 Task: Open Card Card0000000118 in Board Board0000000030 in Workspace WS0000000010 in Trello. Add Member Mailaustralia7@gmail.com to Card Card0000000118 in Board Board0000000030 in Workspace WS0000000010 in Trello. Add Blue Label titled Label0000000118 to Card Card0000000118 in Board Board0000000030 in Workspace WS0000000010 in Trello. Add Checklist CL0000000118 to Card Card0000000118 in Board Board0000000030 in Workspace WS0000000010 in Trello. Add Dates with Start Date as Sep 01 2023 and Due Date as Sep 30 2023 to Card Card0000000118 in Board Board0000000030 in Workspace WS0000000010 in Trello
Action: Mouse moved to (333, 416)
Screenshot: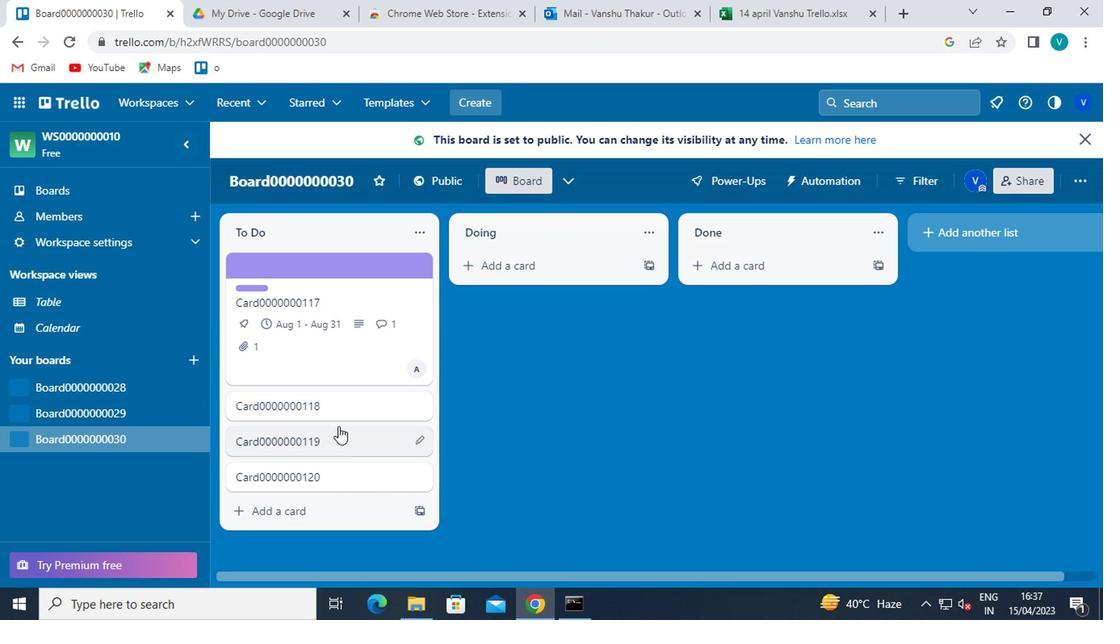 
Action: Mouse pressed left at (333, 416)
Screenshot: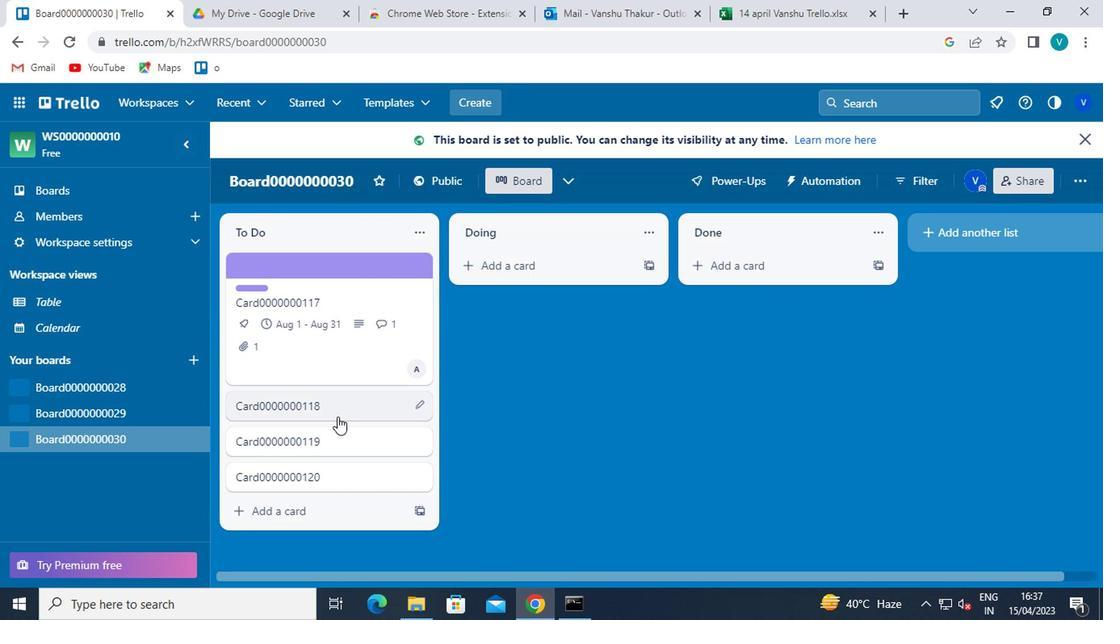 
Action: Mouse moved to (742, 240)
Screenshot: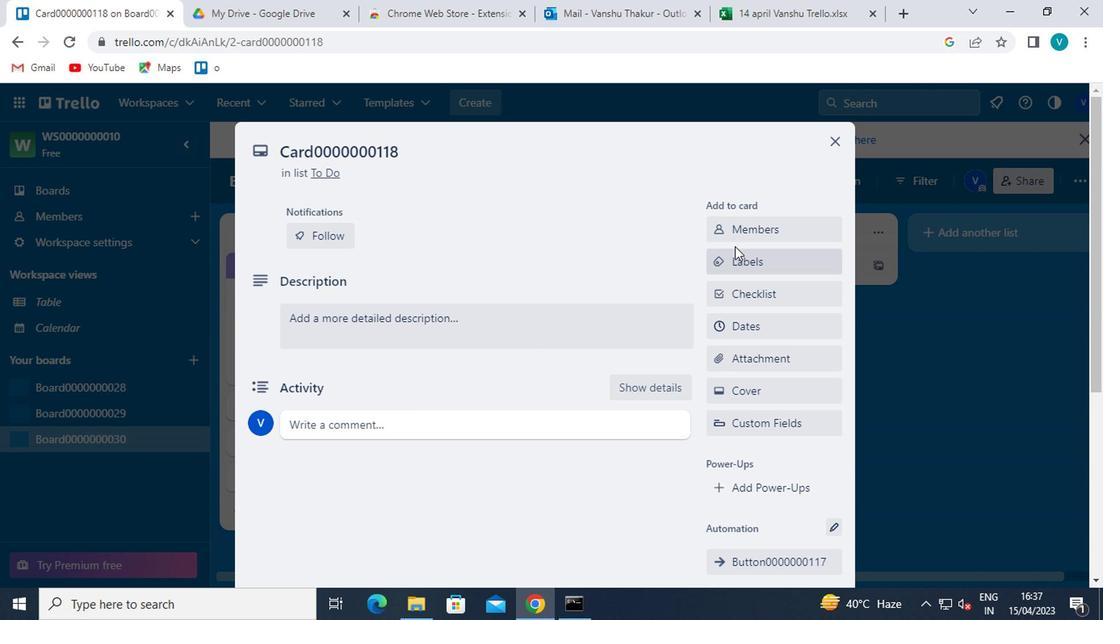 
Action: Mouse pressed left at (742, 240)
Screenshot: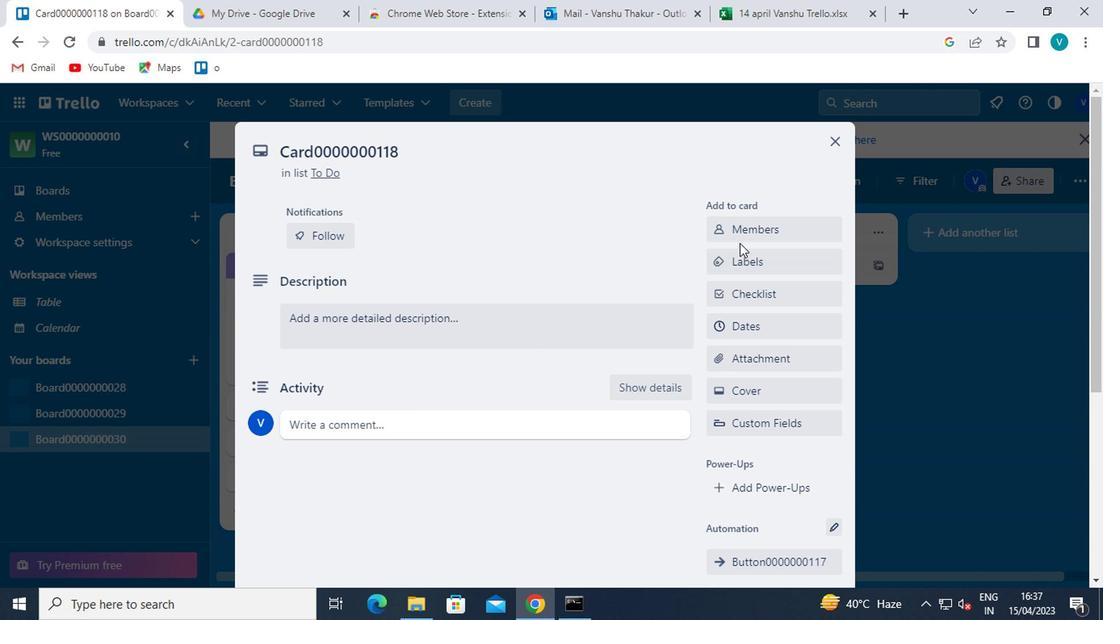 
Action: Mouse moved to (746, 308)
Screenshot: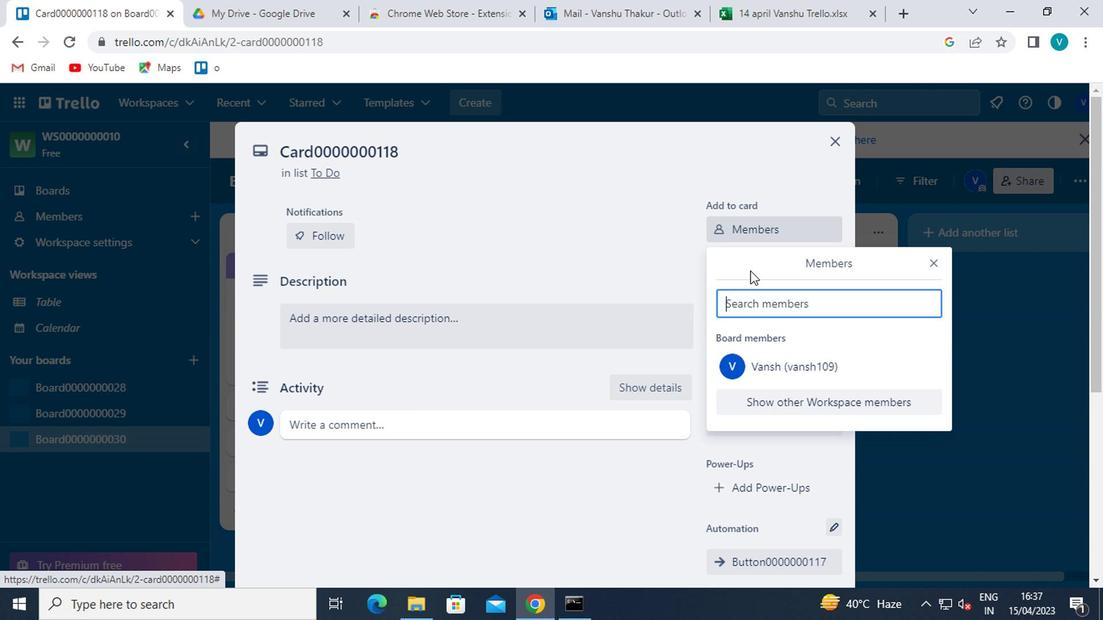 
Action: Mouse pressed left at (746, 308)
Screenshot: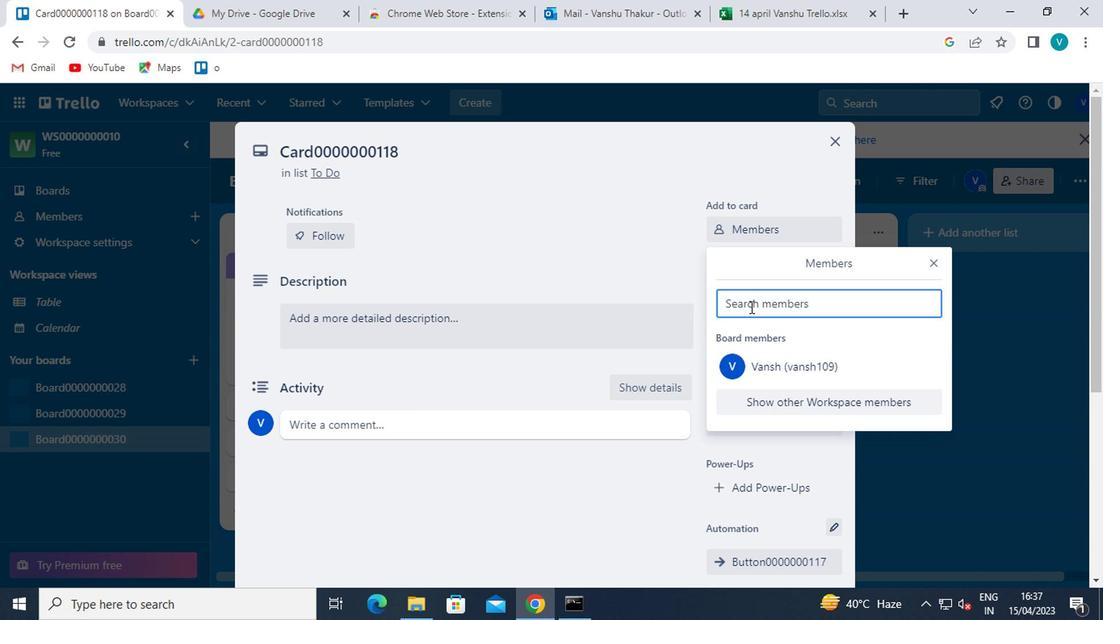 
Action: Key pressed <Key.shift>MAILAUSTRALIA7<Key.shift>@GMAIL.COM
Screenshot: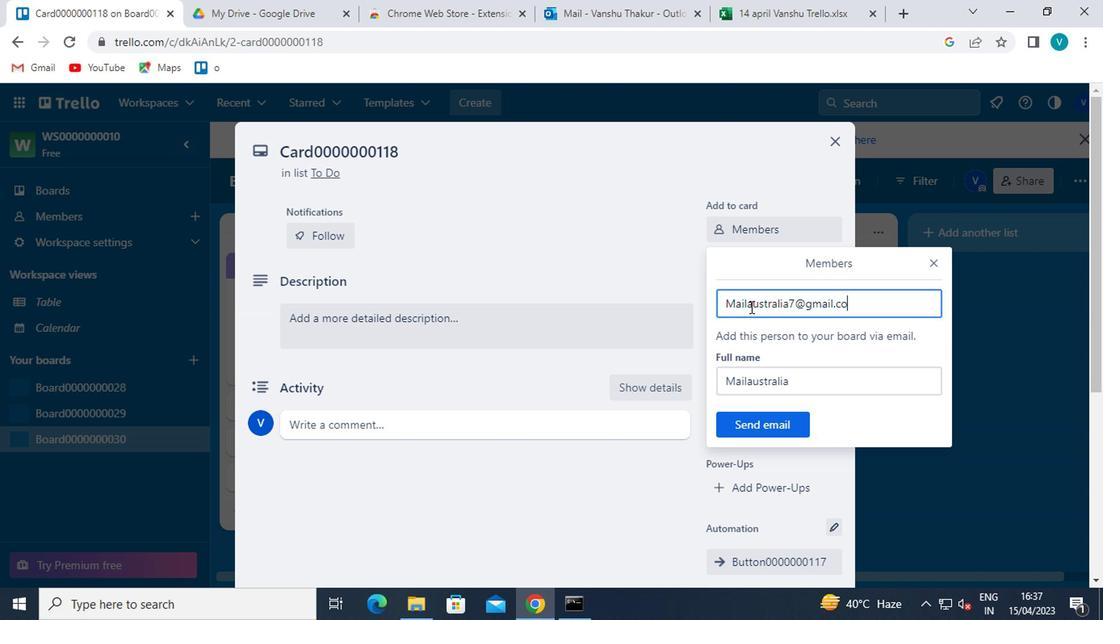
Action: Mouse moved to (742, 422)
Screenshot: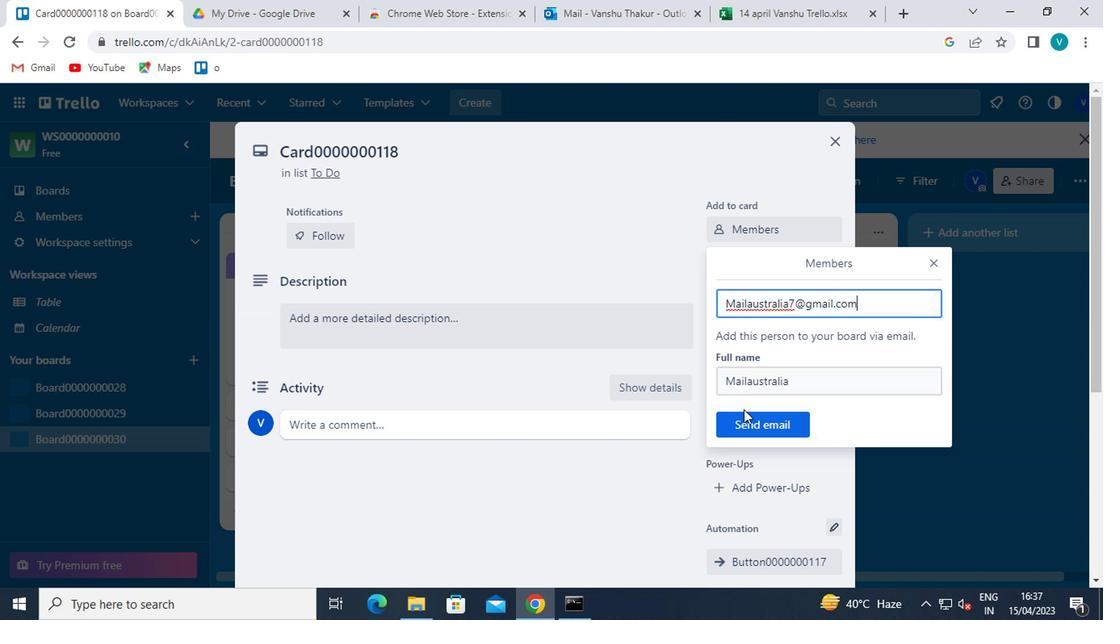 
Action: Mouse pressed left at (742, 422)
Screenshot: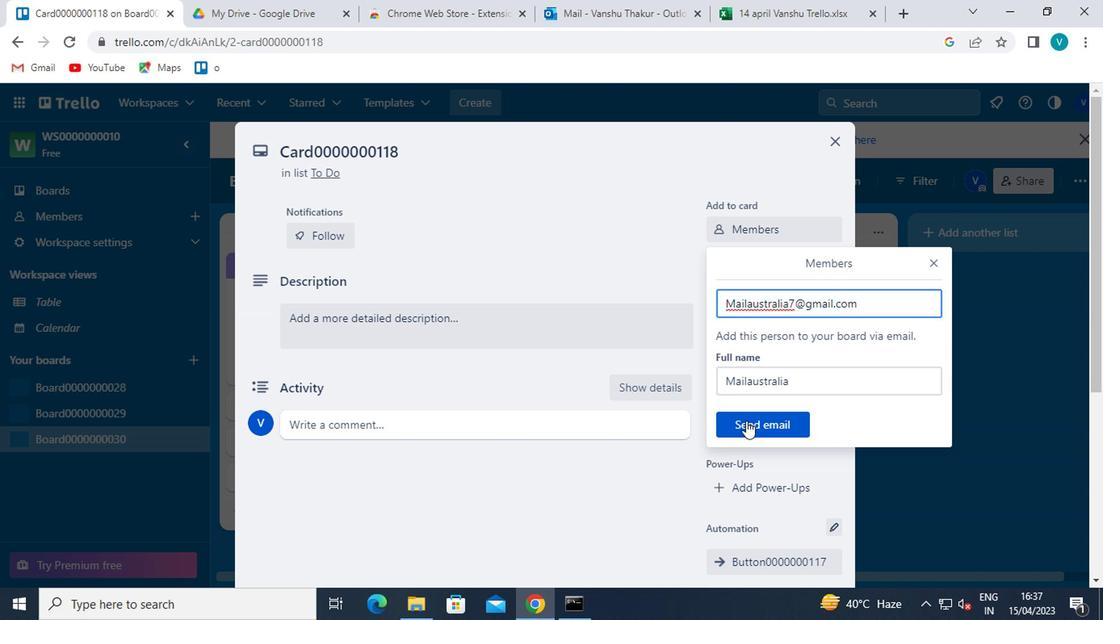 
Action: Mouse moved to (759, 266)
Screenshot: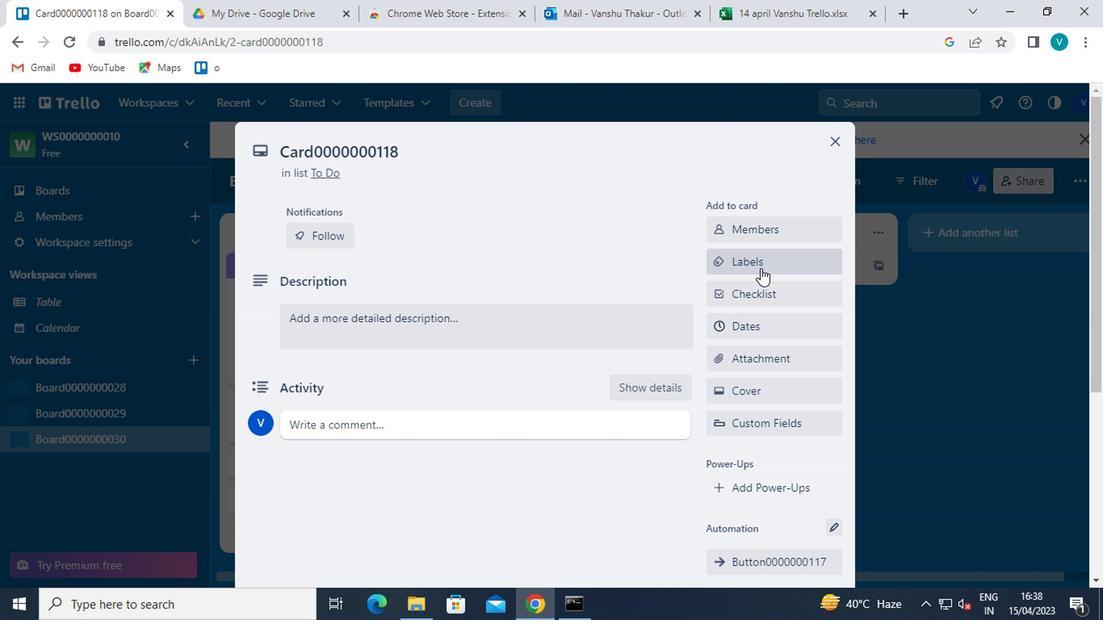 
Action: Mouse pressed left at (759, 266)
Screenshot: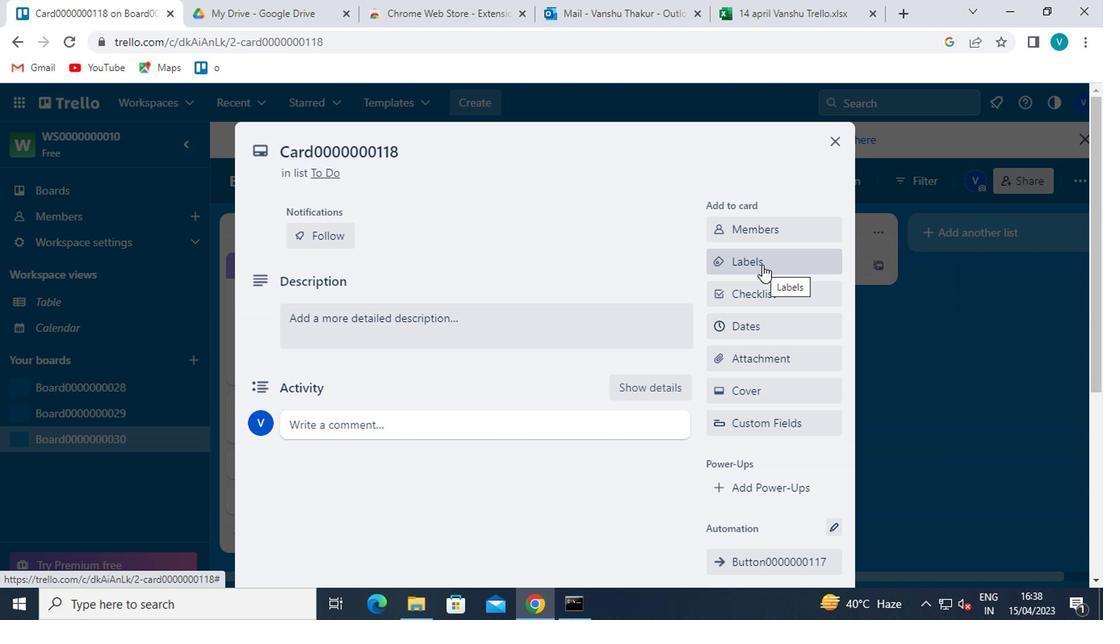 
Action: Mouse moved to (788, 447)
Screenshot: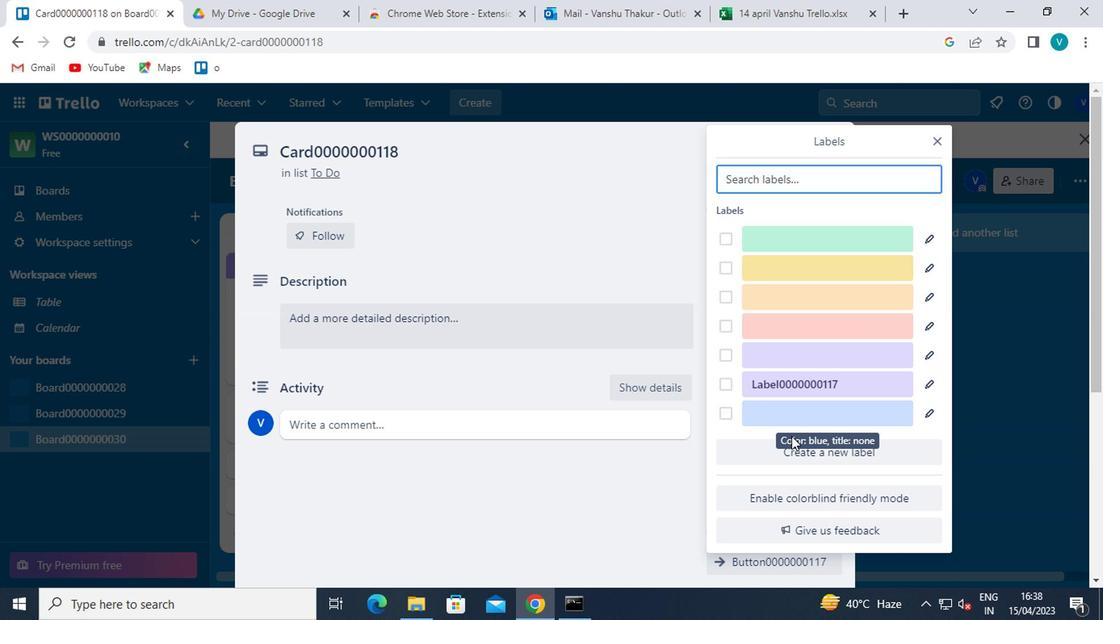 
Action: Mouse pressed left at (788, 447)
Screenshot: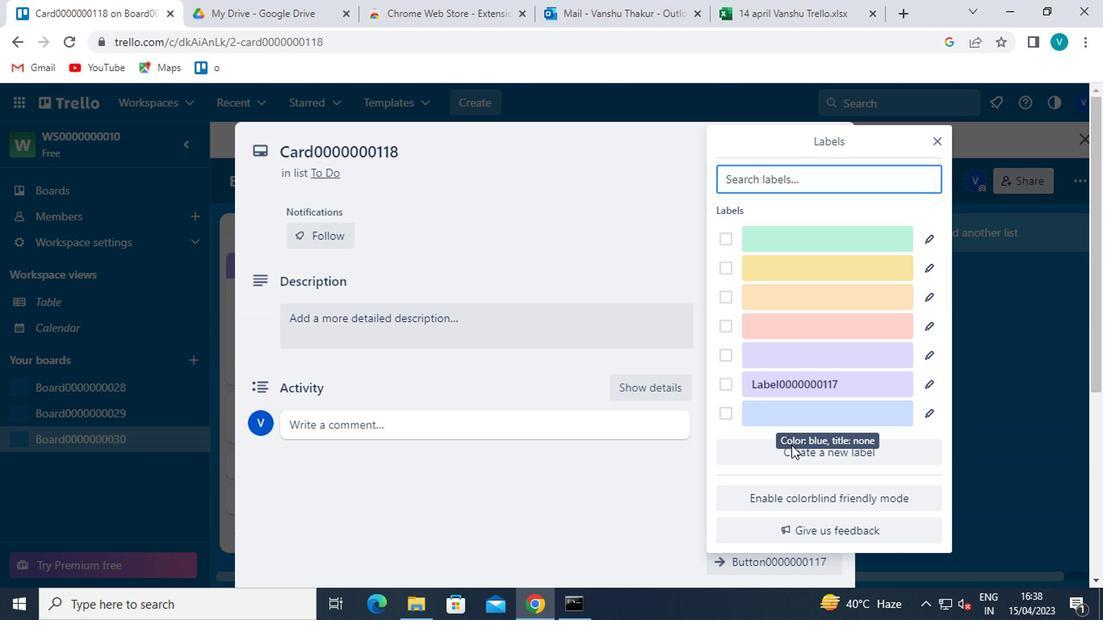 
Action: Mouse moved to (788, 451)
Screenshot: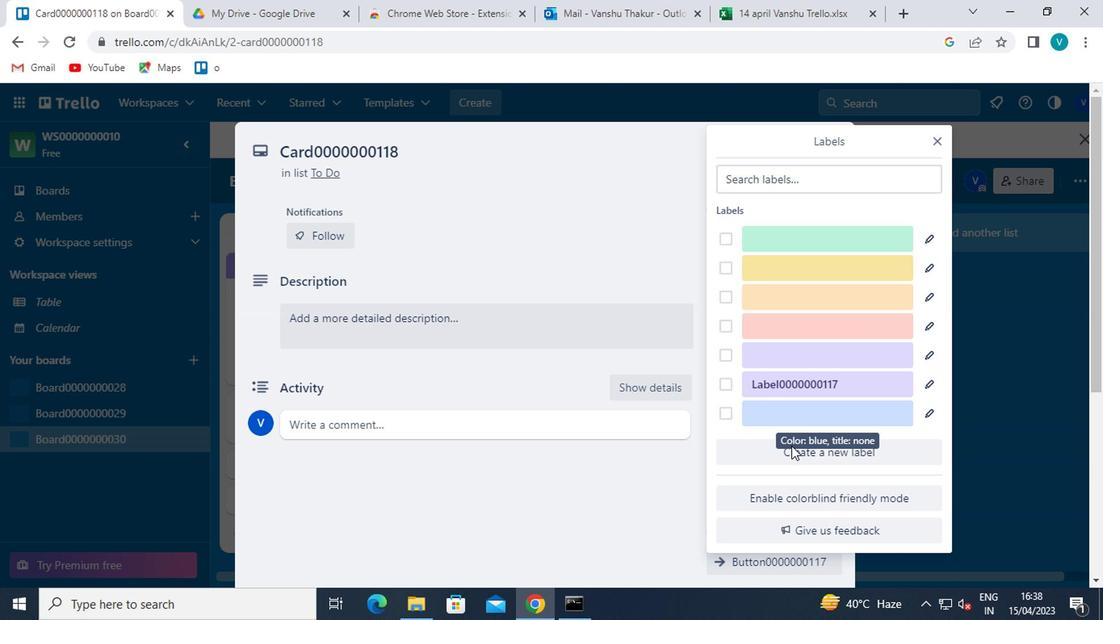 
Action: Mouse pressed left at (788, 451)
Screenshot: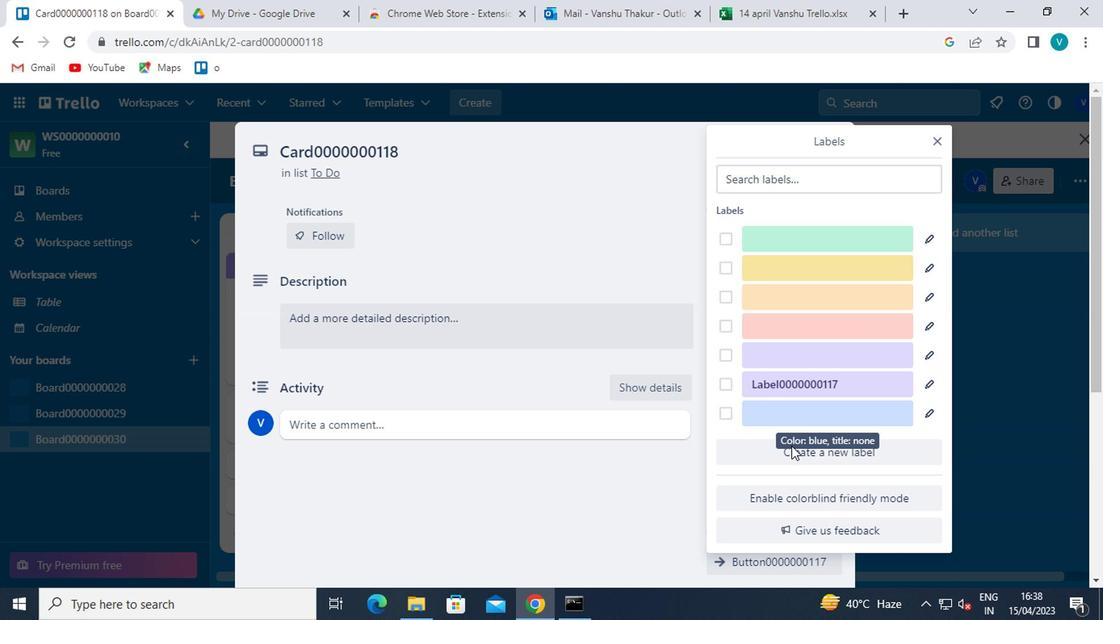 
Action: Mouse moved to (732, 471)
Screenshot: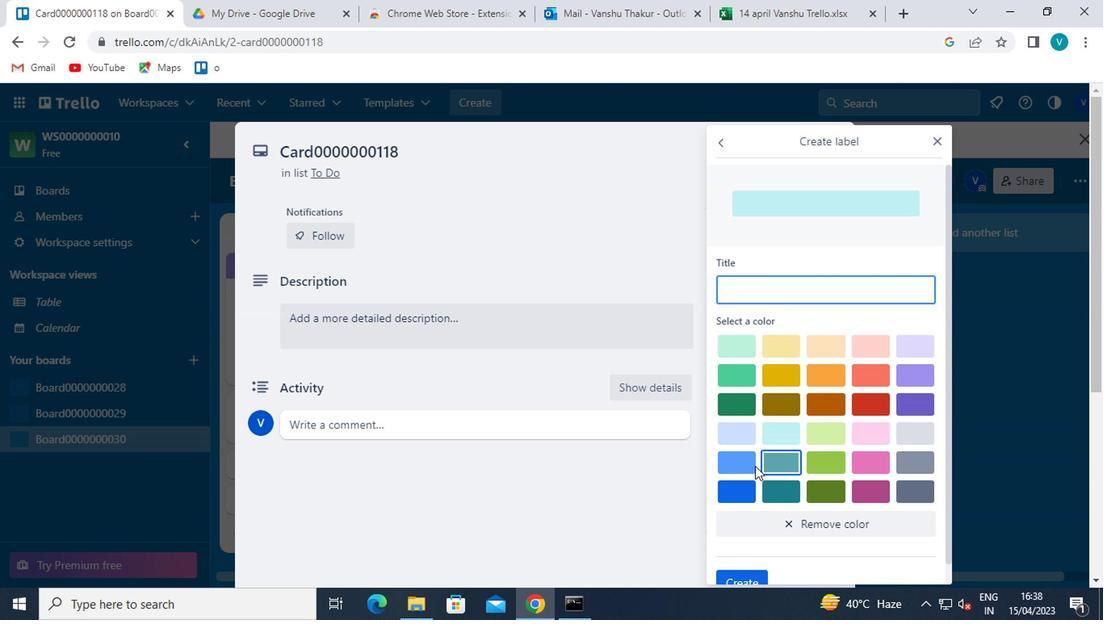
Action: Mouse pressed left at (732, 471)
Screenshot: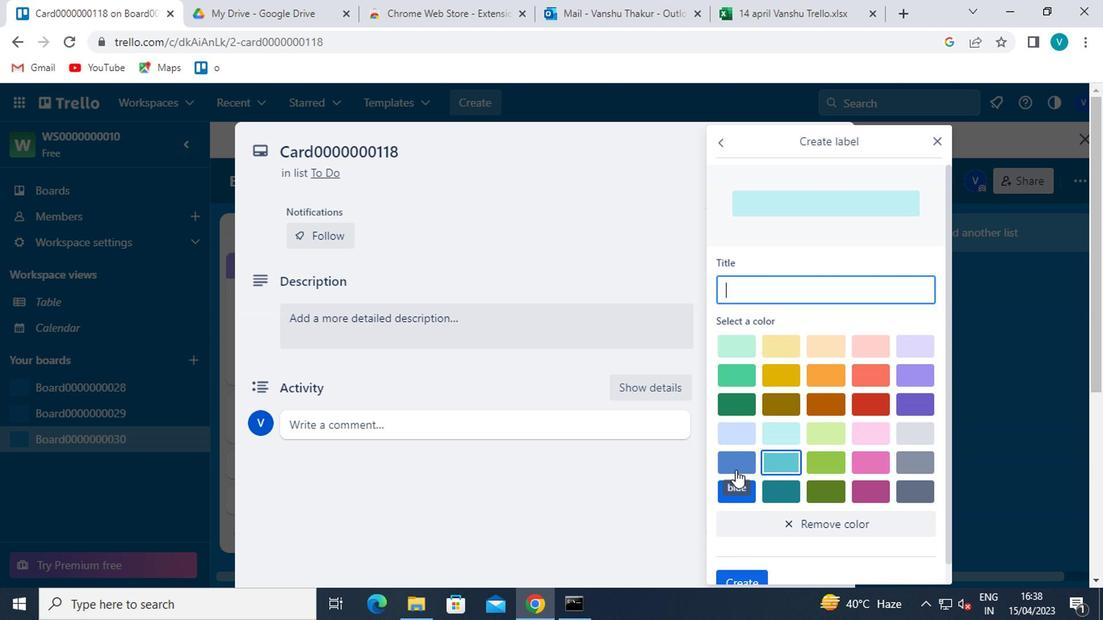 
Action: Mouse moved to (766, 288)
Screenshot: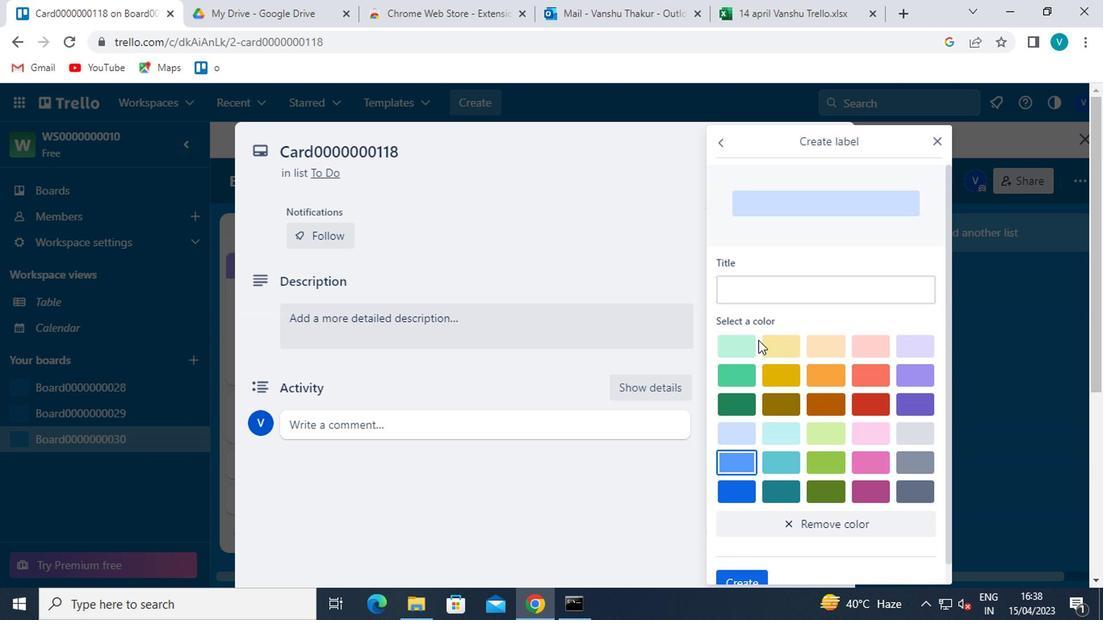
Action: Mouse pressed left at (766, 288)
Screenshot: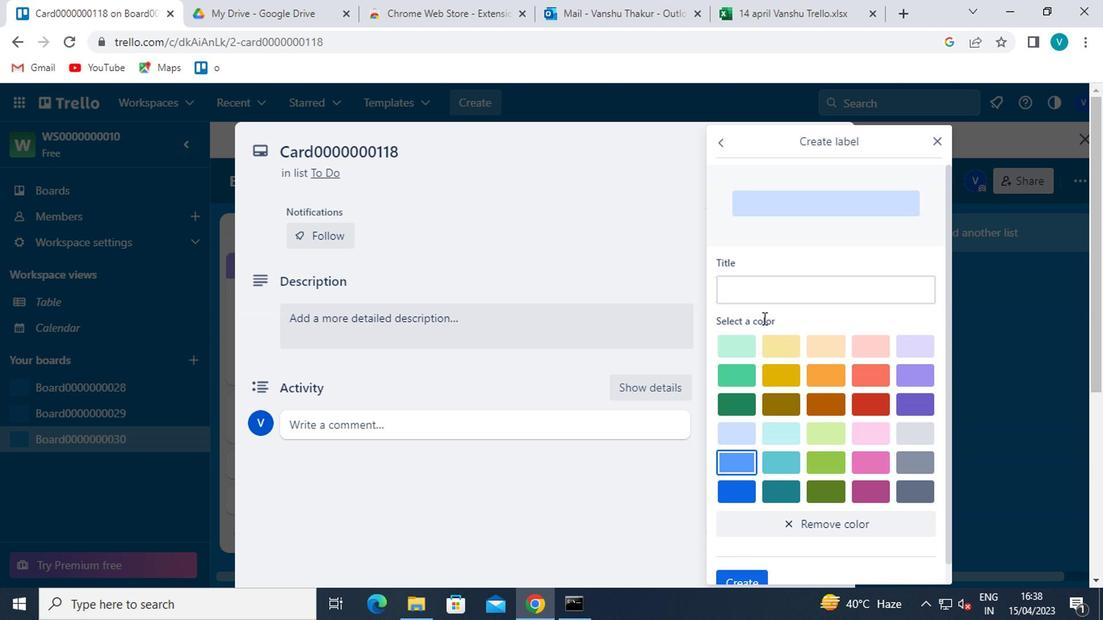 
Action: Key pressed <Key.shift>LABEL0000000118
Screenshot: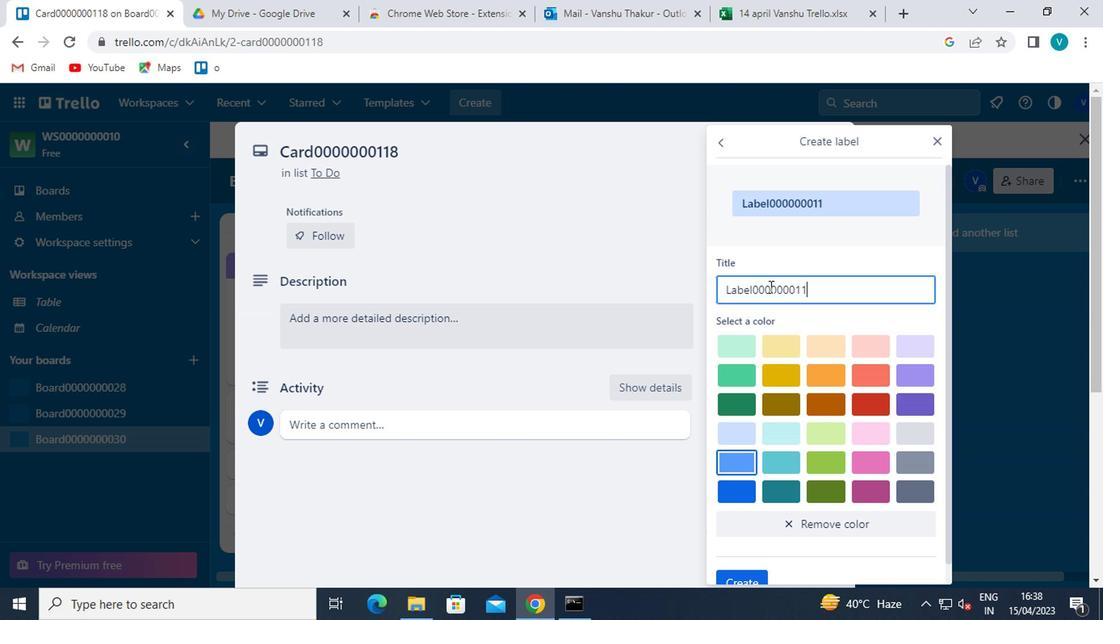 
Action: Mouse moved to (768, 428)
Screenshot: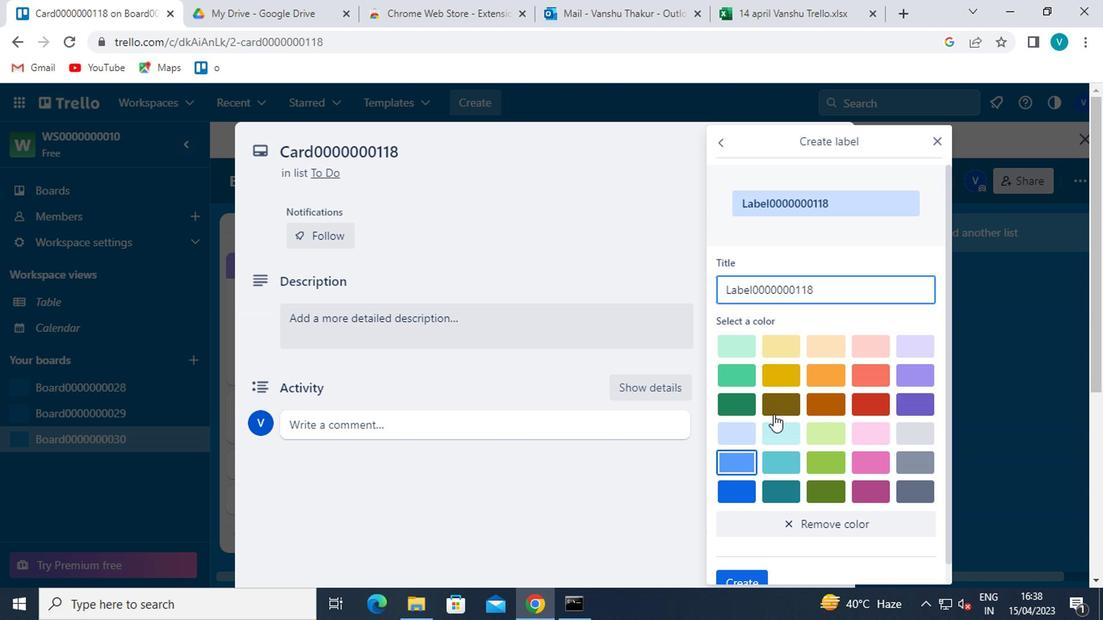 
Action: Mouse scrolled (768, 427) with delta (0, 0)
Screenshot: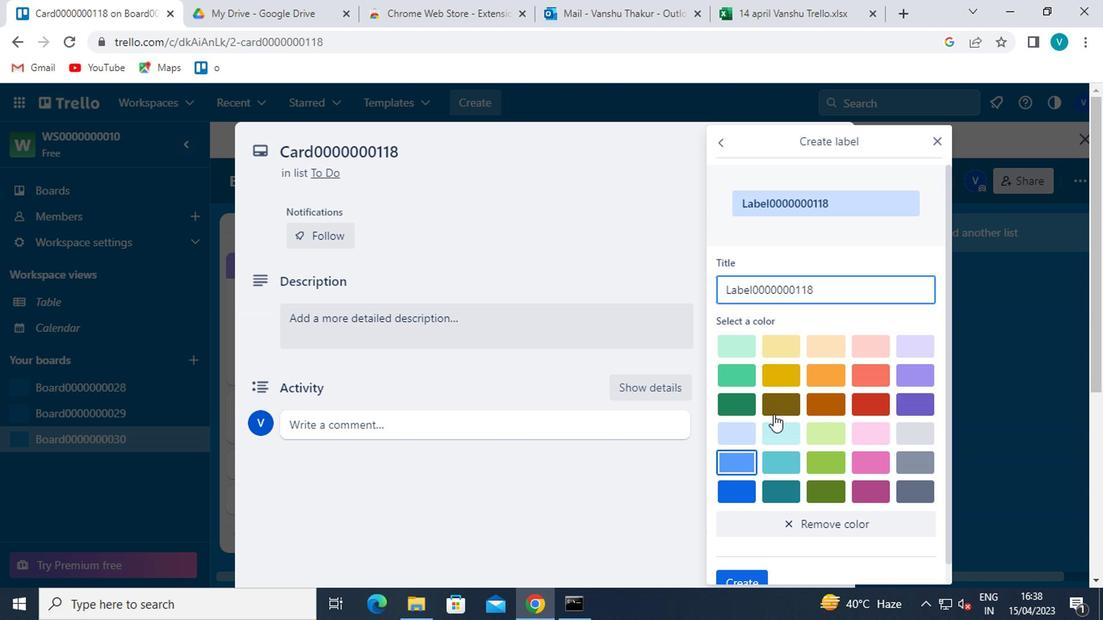 
Action: Mouse scrolled (768, 427) with delta (0, 0)
Screenshot: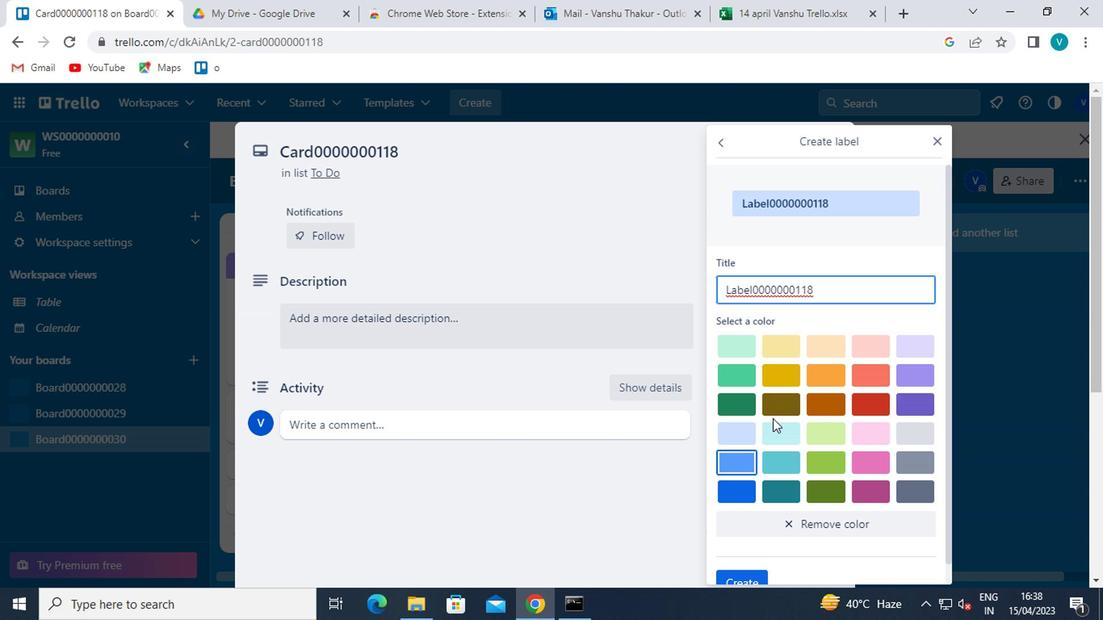 
Action: Mouse moved to (736, 568)
Screenshot: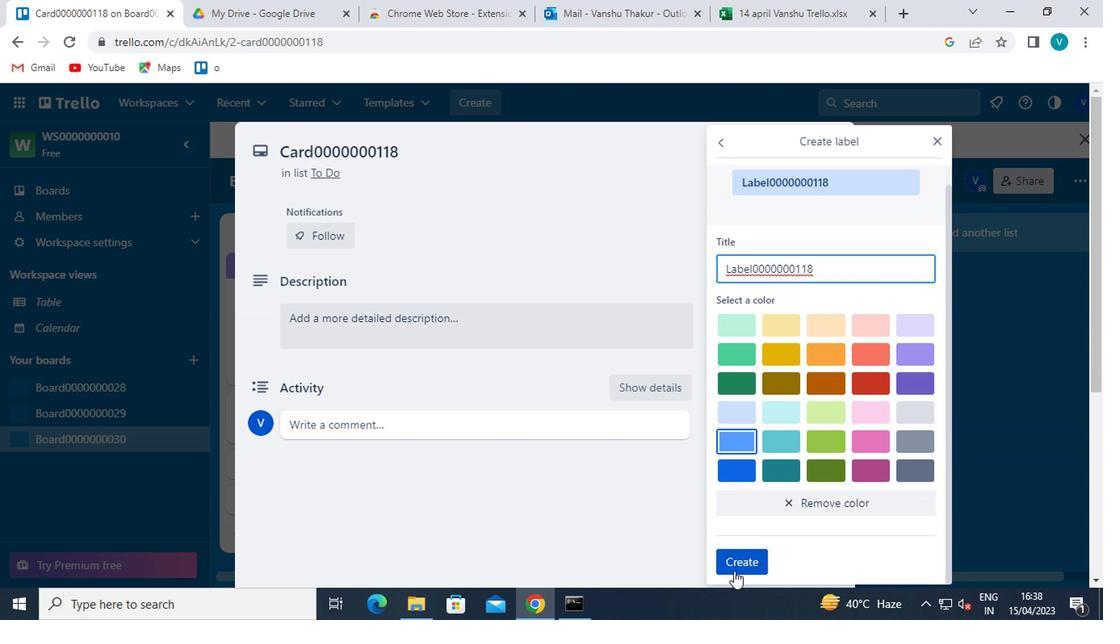 
Action: Mouse pressed left at (736, 568)
Screenshot: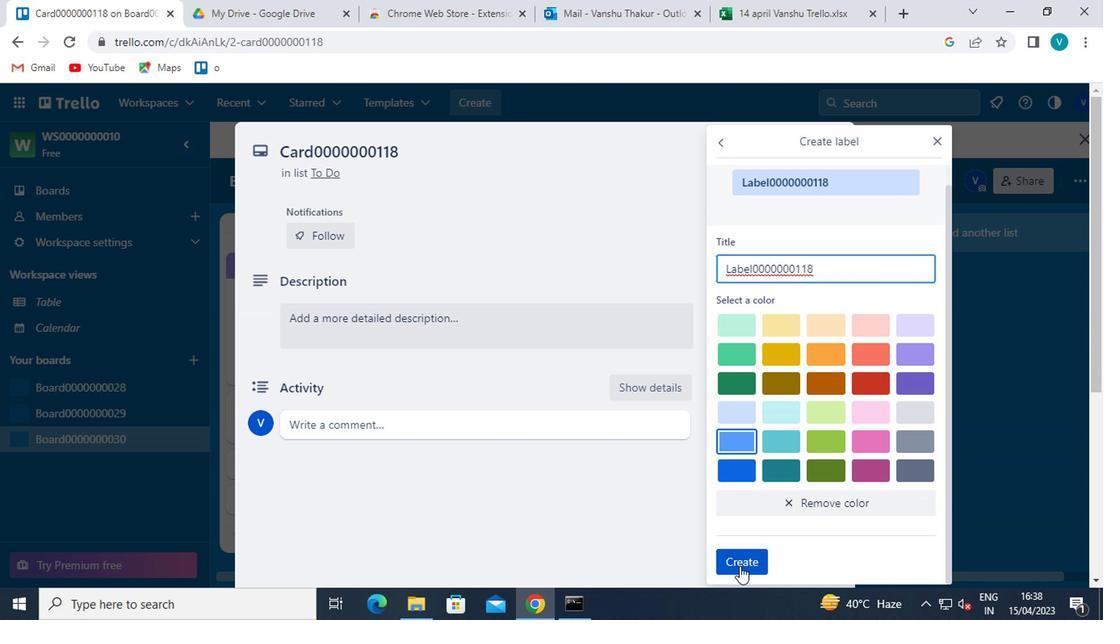 
Action: Mouse moved to (937, 152)
Screenshot: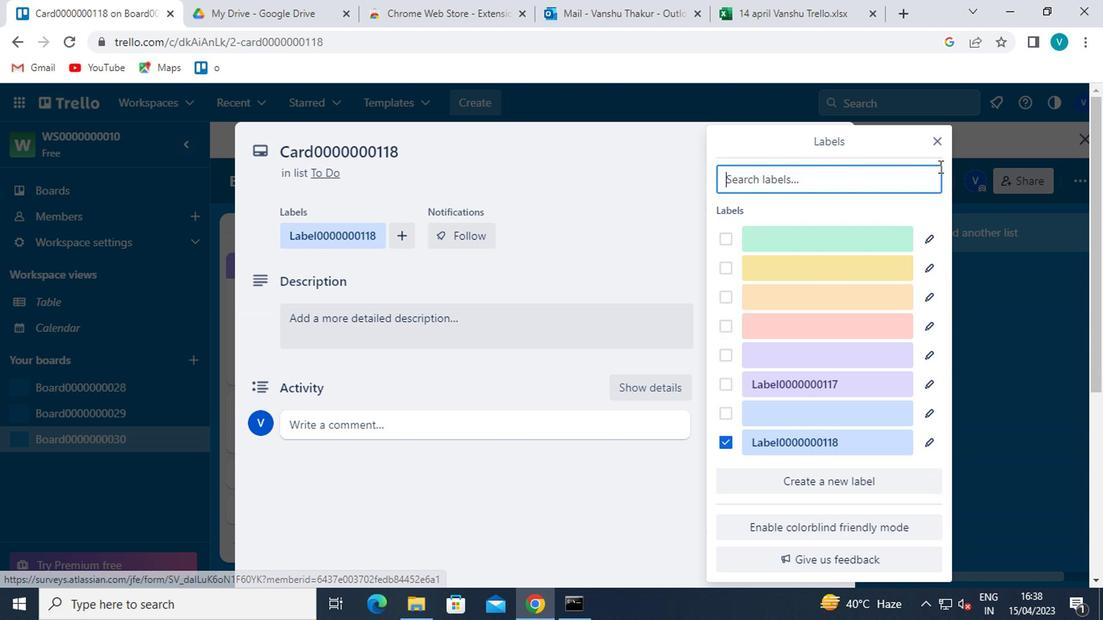 
Action: Mouse pressed left at (937, 152)
Screenshot: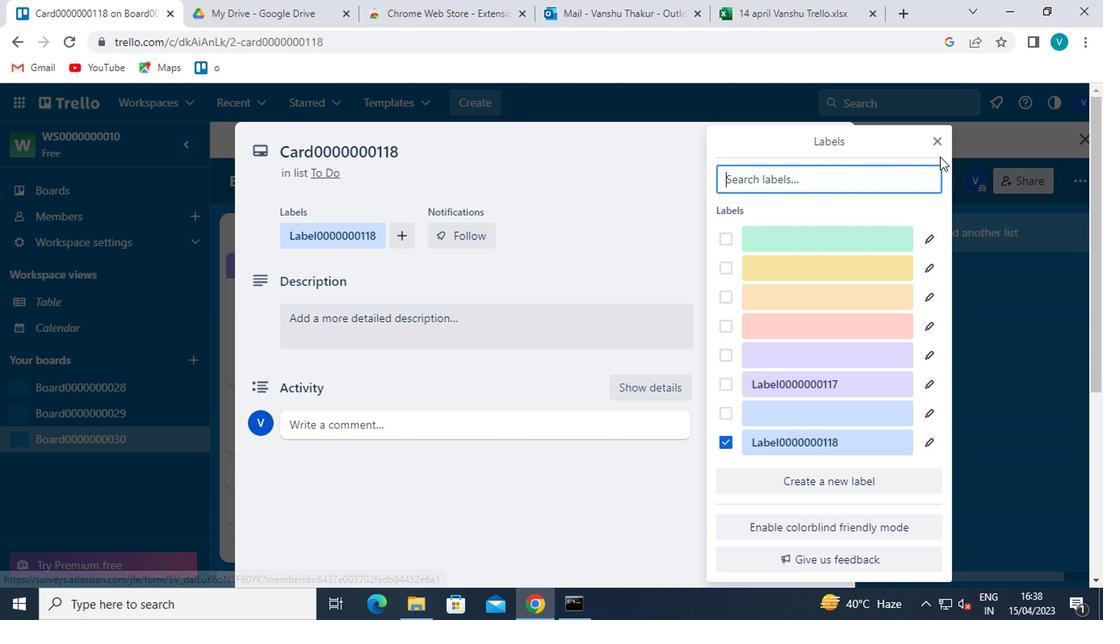 
Action: Mouse moved to (937, 146)
Screenshot: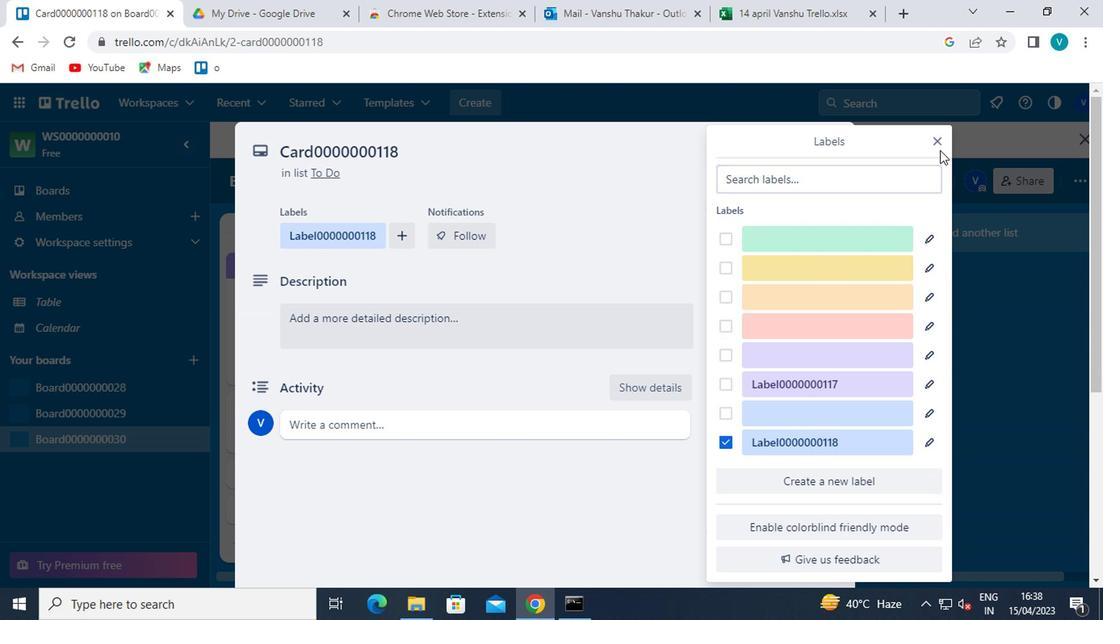 
Action: Mouse pressed left at (937, 146)
Screenshot: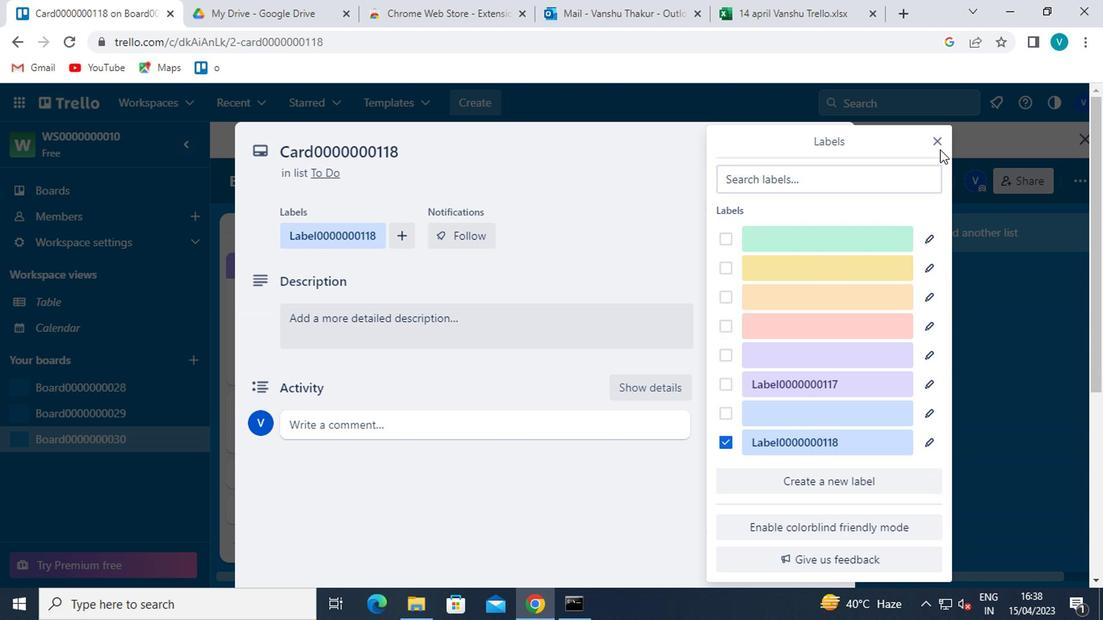 
Action: Mouse moved to (812, 302)
Screenshot: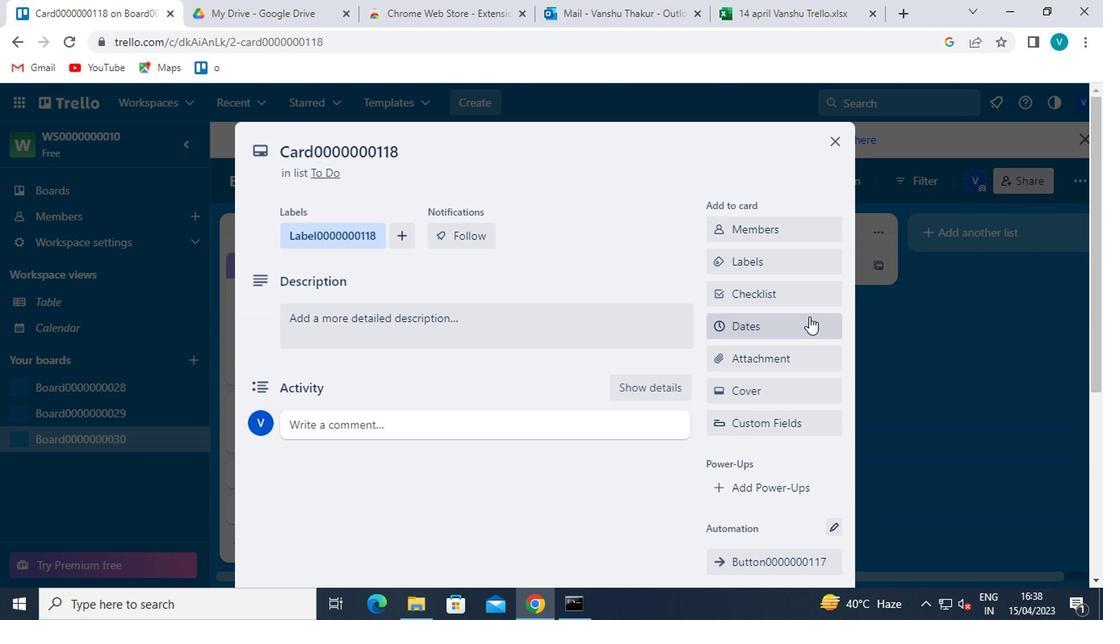 
Action: Mouse pressed left at (812, 302)
Screenshot: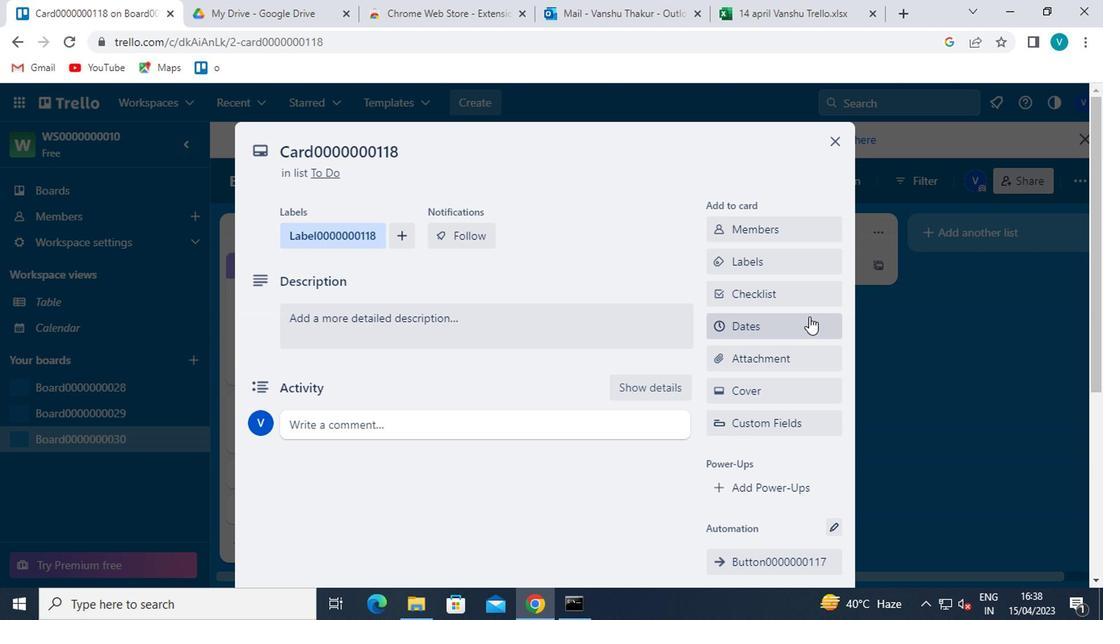 
Action: Mouse moved to (817, 302)
Screenshot: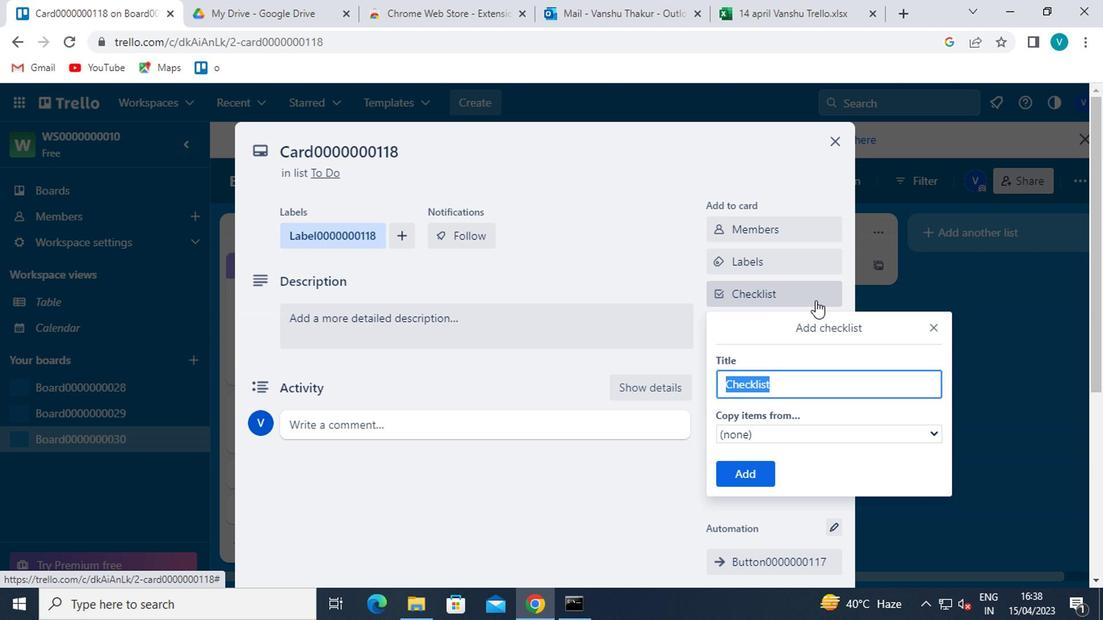 
Action: Key pressed <Key.shift>CL0000000118
Screenshot: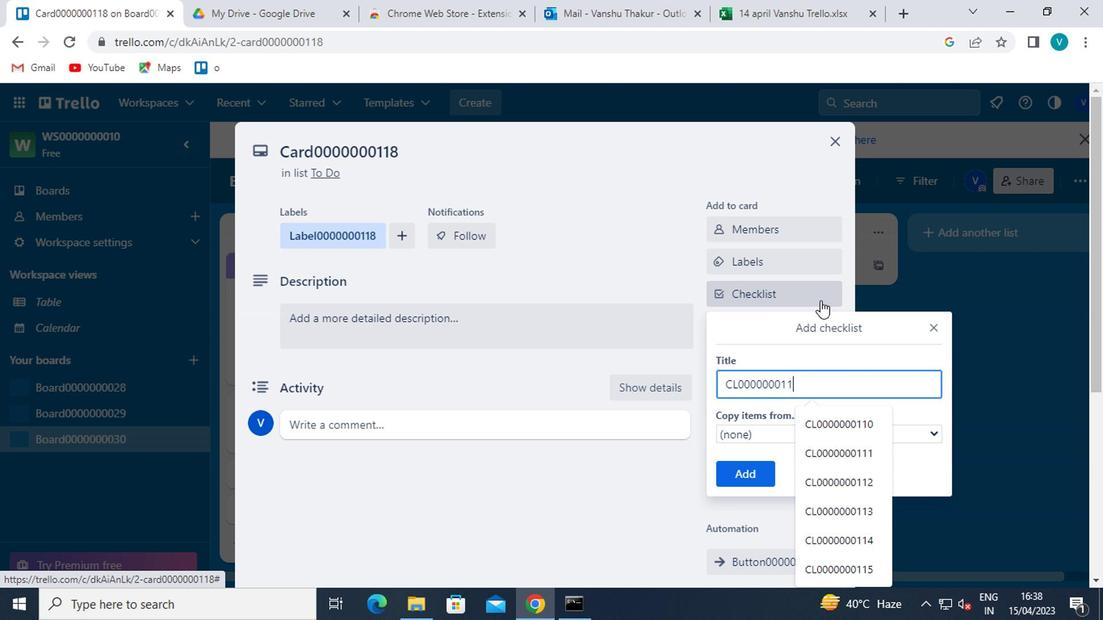 
Action: Mouse moved to (745, 464)
Screenshot: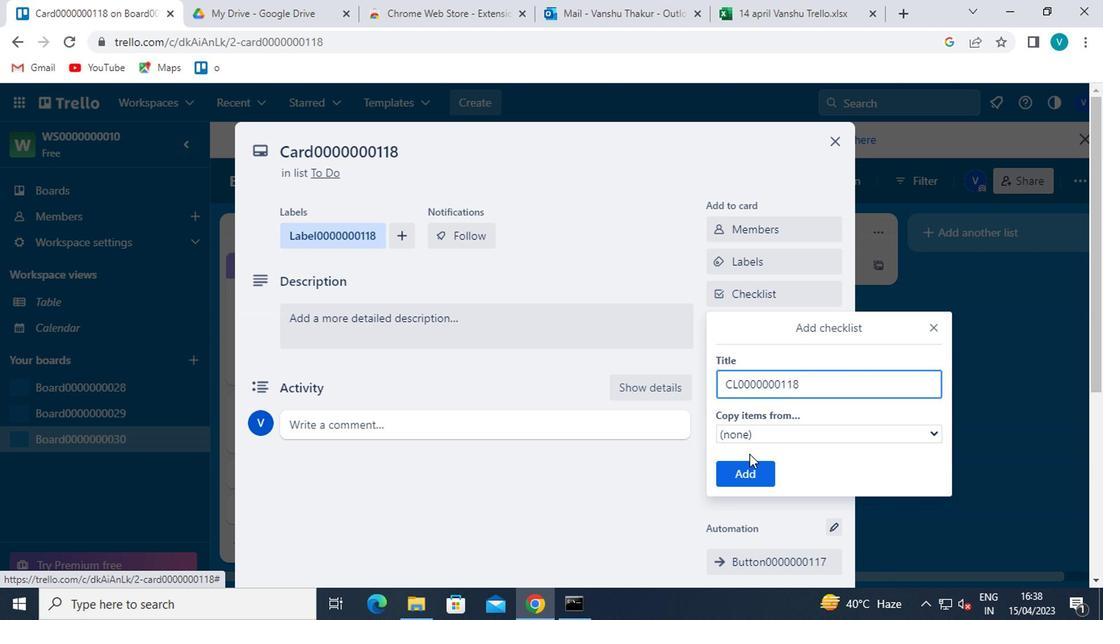 
Action: Mouse pressed left at (745, 464)
Screenshot: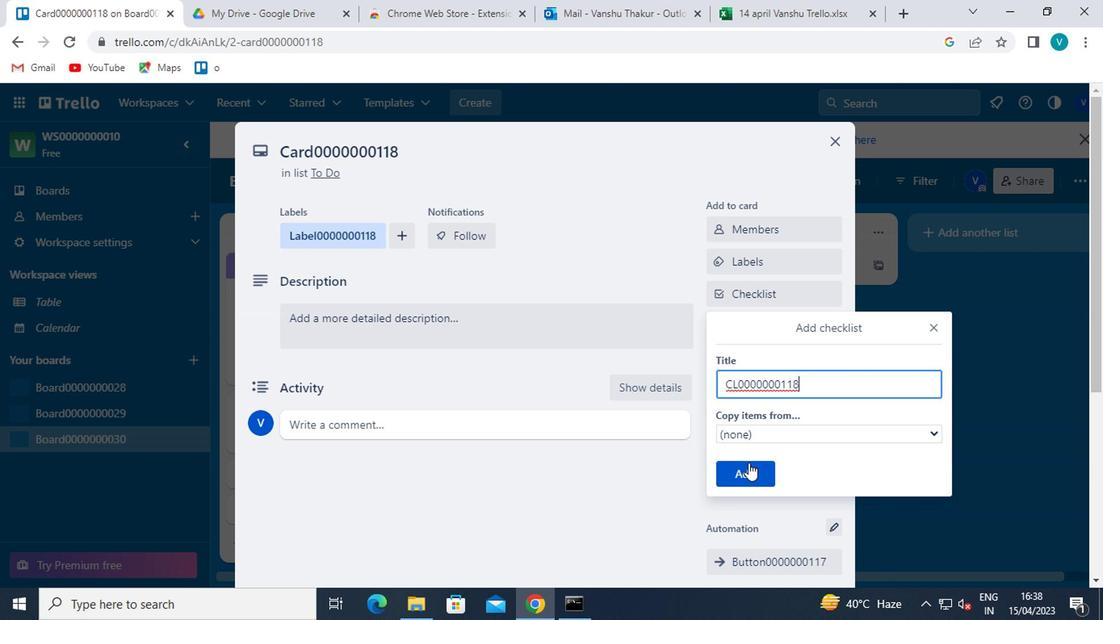 
Action: Mouse moved to (764, 318)
Screenshot: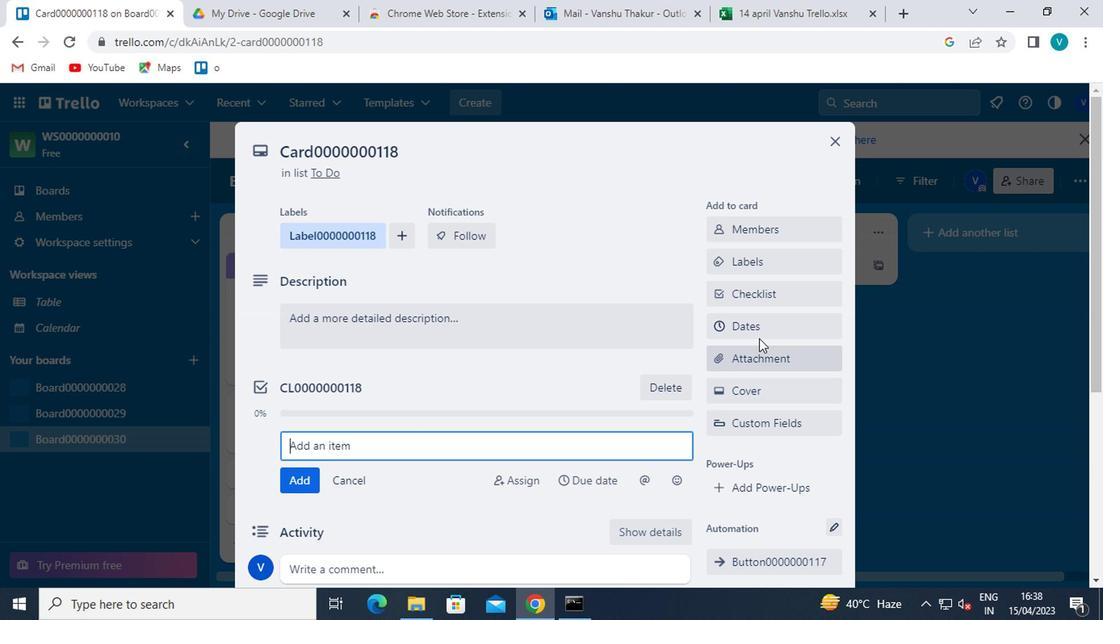 
Action: Mouse pressed left at (764, 318)
Screenshot: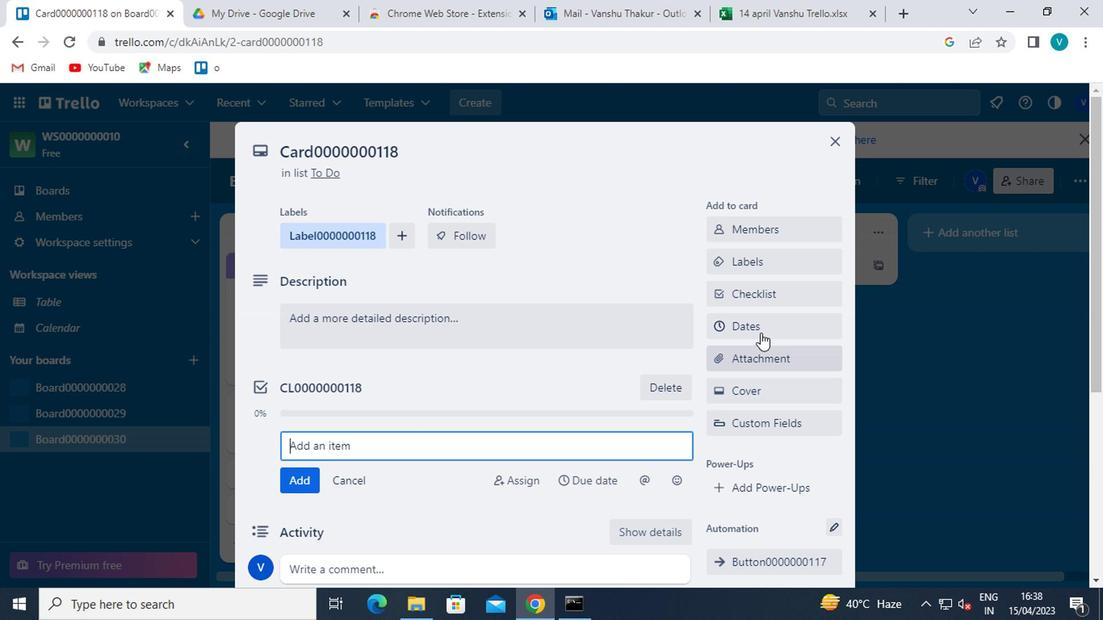 
Action: Mouse moved to (716, 437)
Screenshot: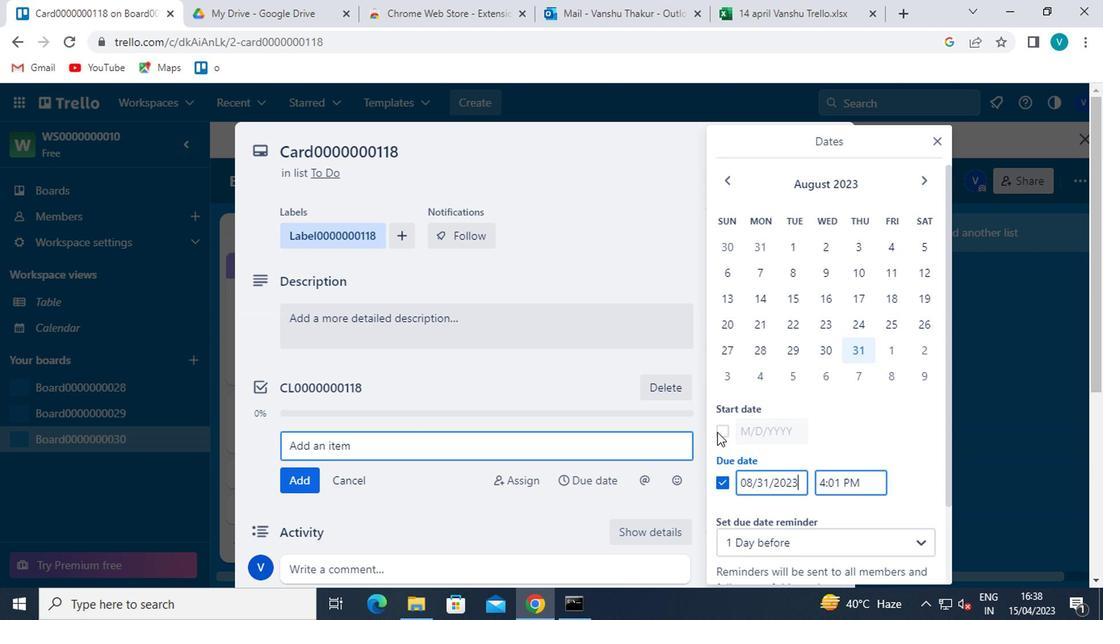 
Action: Mouse pressed left at (716, 437)
Screenshot: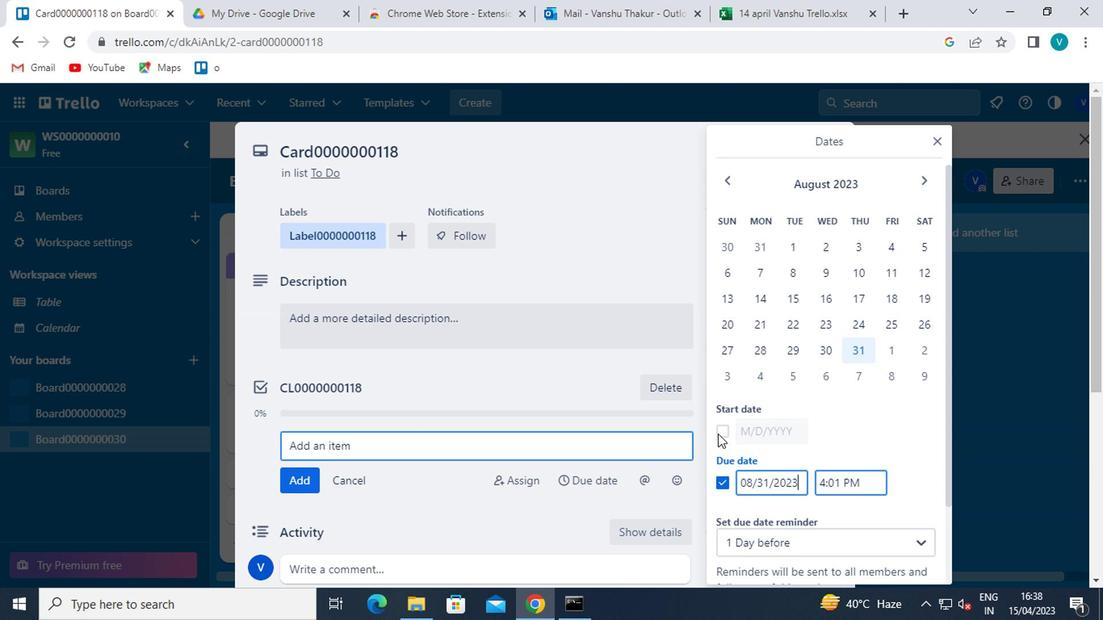 
Action: Mouse moved to (923, 173)
Screenshot: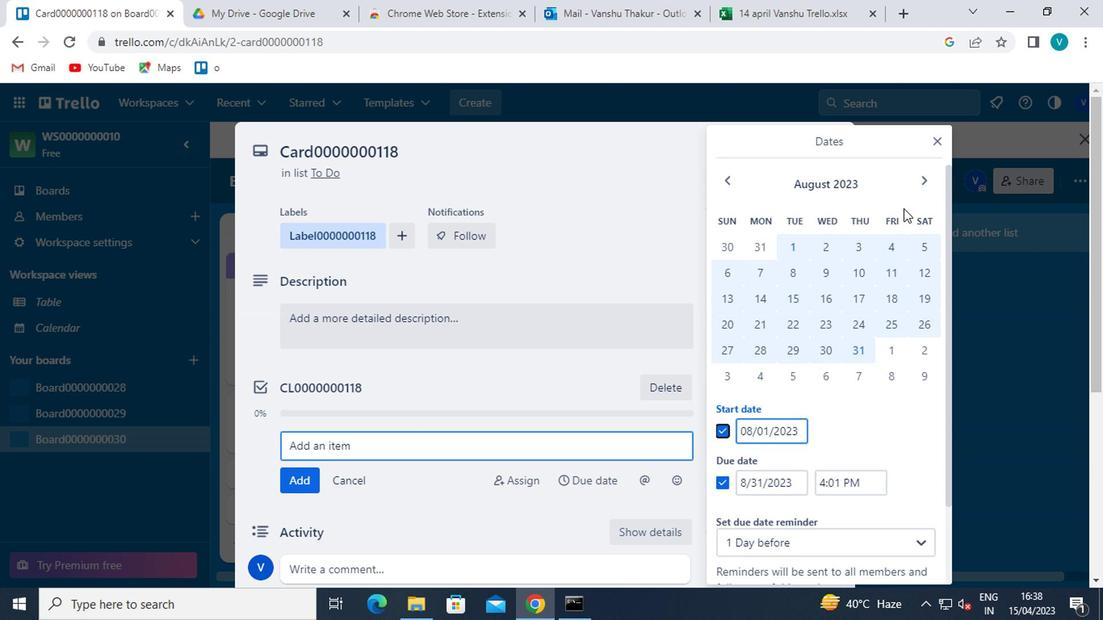 
Action: Mouse pressed left at (923, 173)
Screenshot: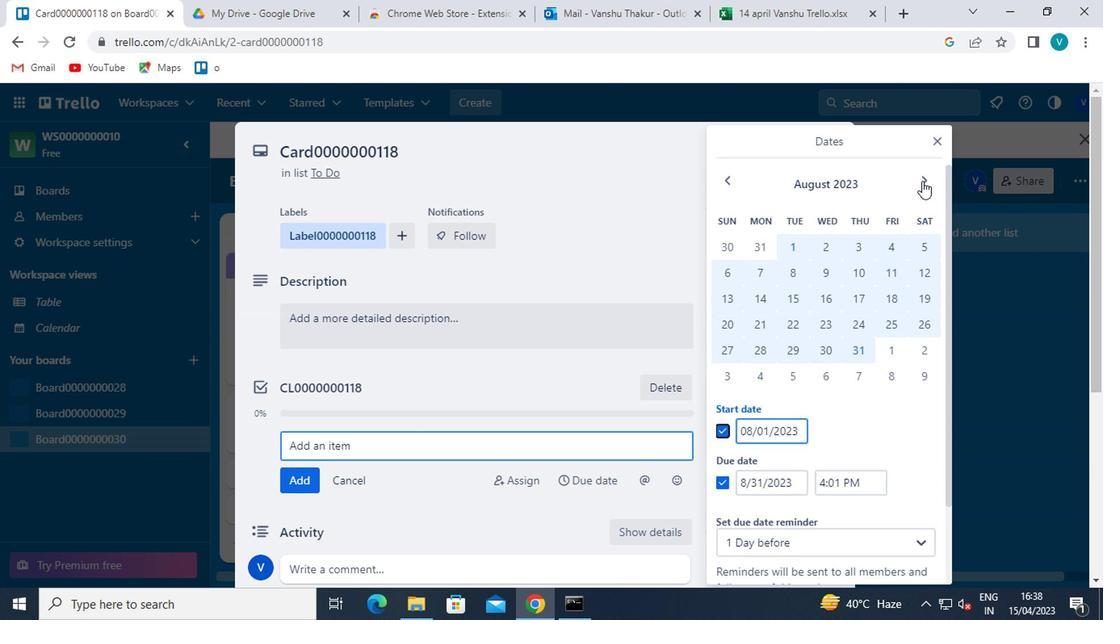 
Action: Mouse moved to (877, 245)
Screenshot: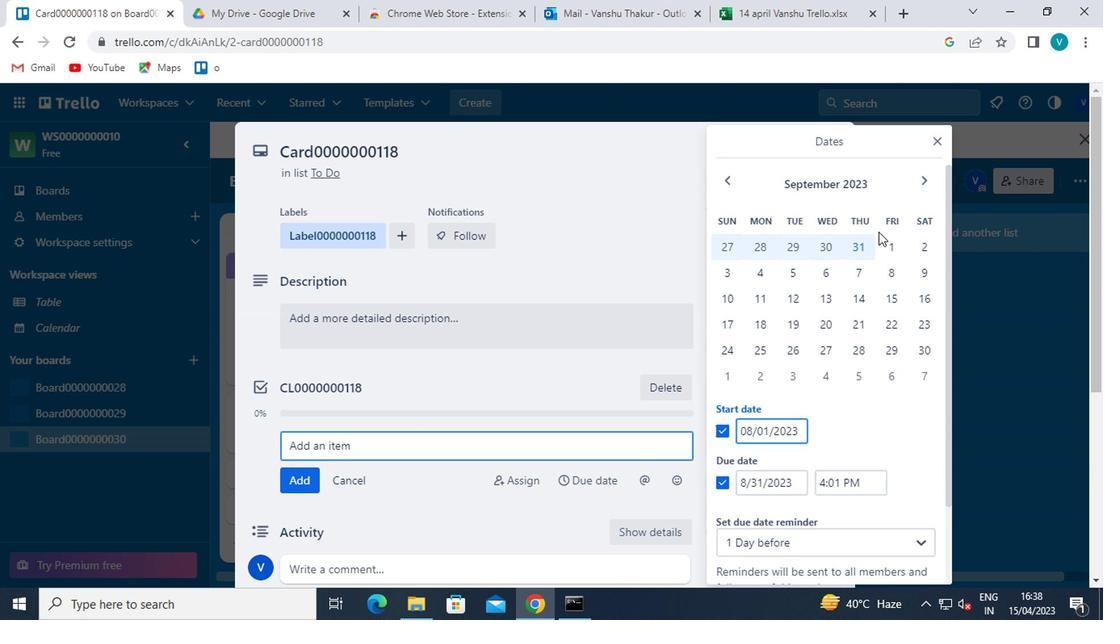 
Action: Mouse pressed left at (877, 245)
Screenshot: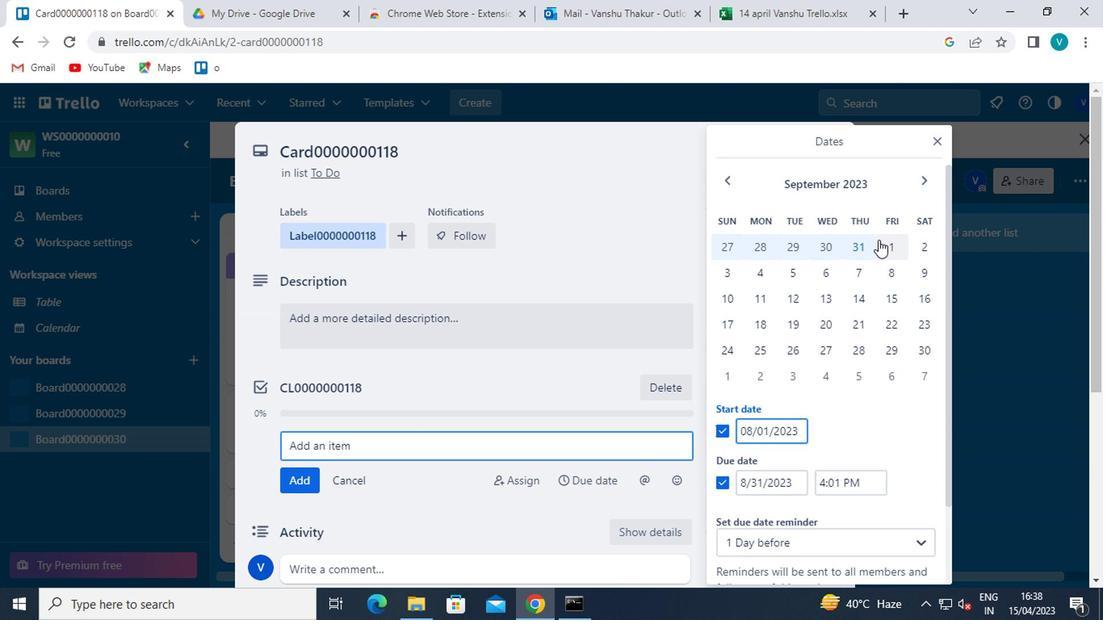 
Action: Mouse moved to (911, 348)
Screenshot: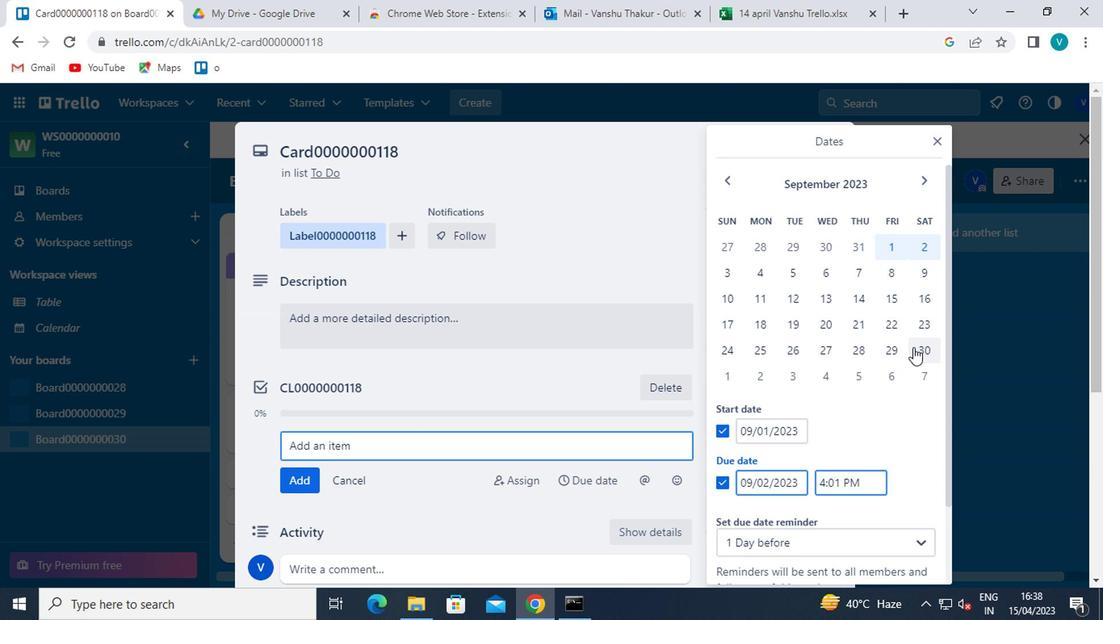
Action: Mouse pressed left at (911, 348)
Screenshot: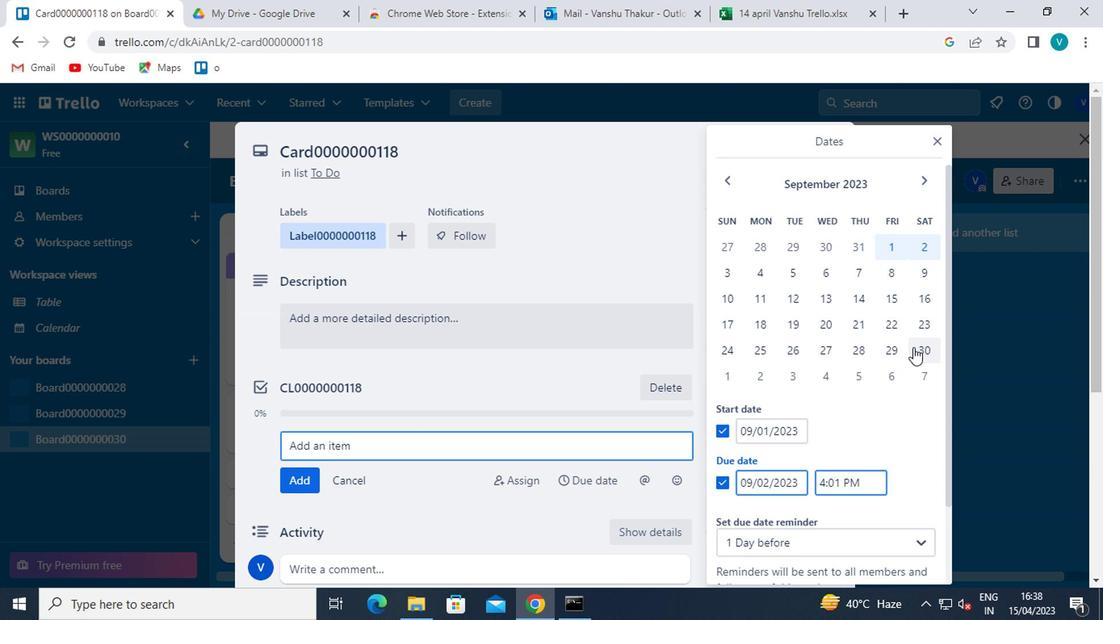 
Action: Mouse moved to (830, 427)
Screenshot: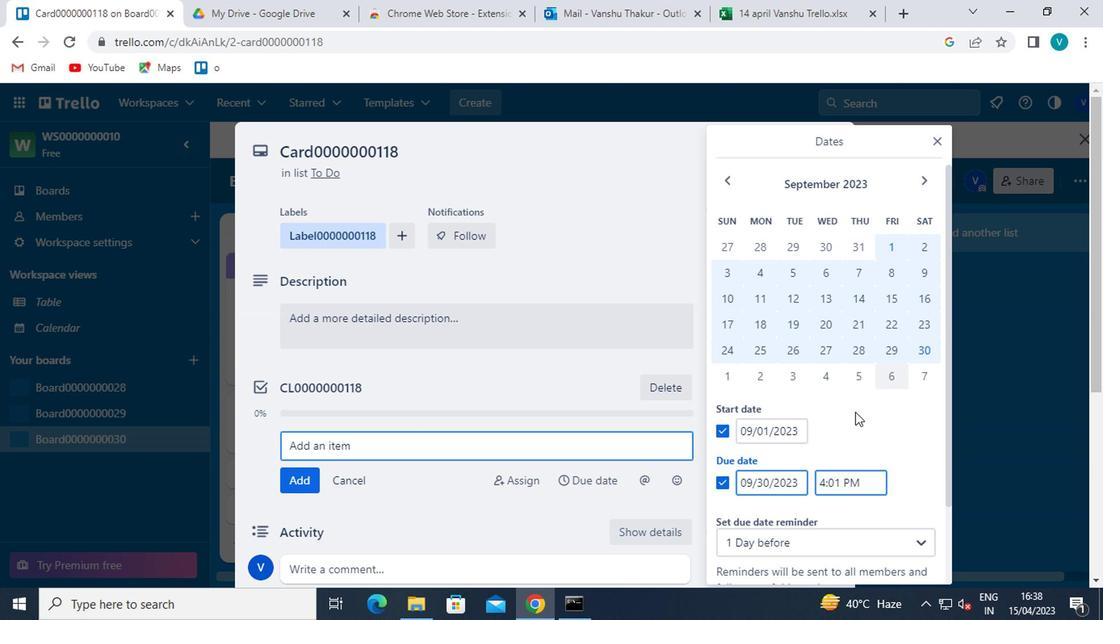 
Action: Mouse scrolled (830, 426) with delta (0, -1)
Screenshot: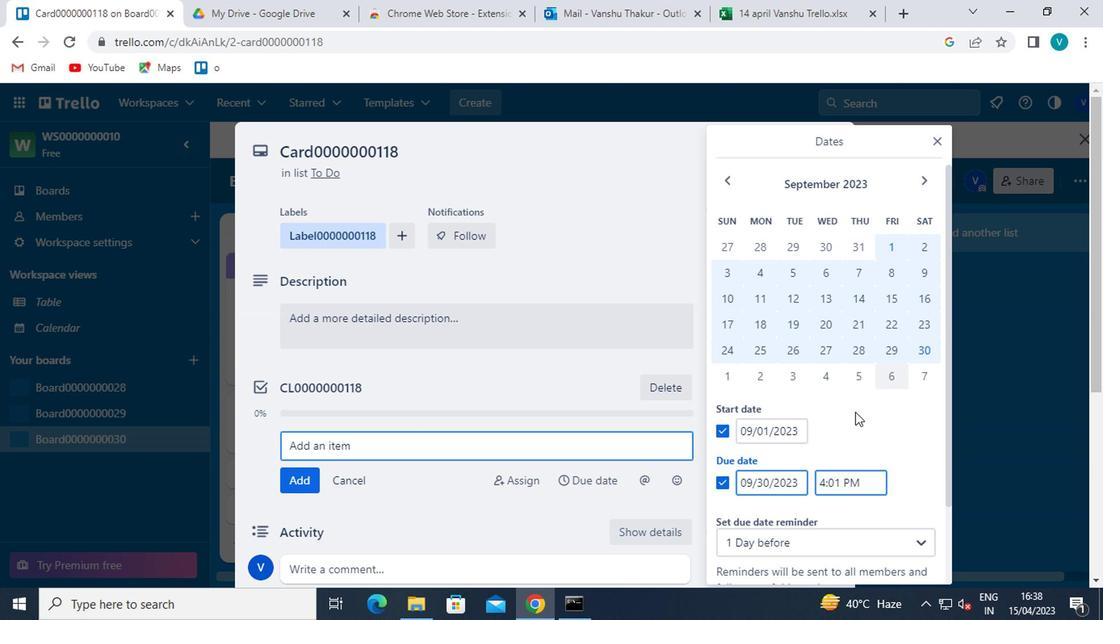 
Action: Mouse moved to (829, 428)
Screenshot: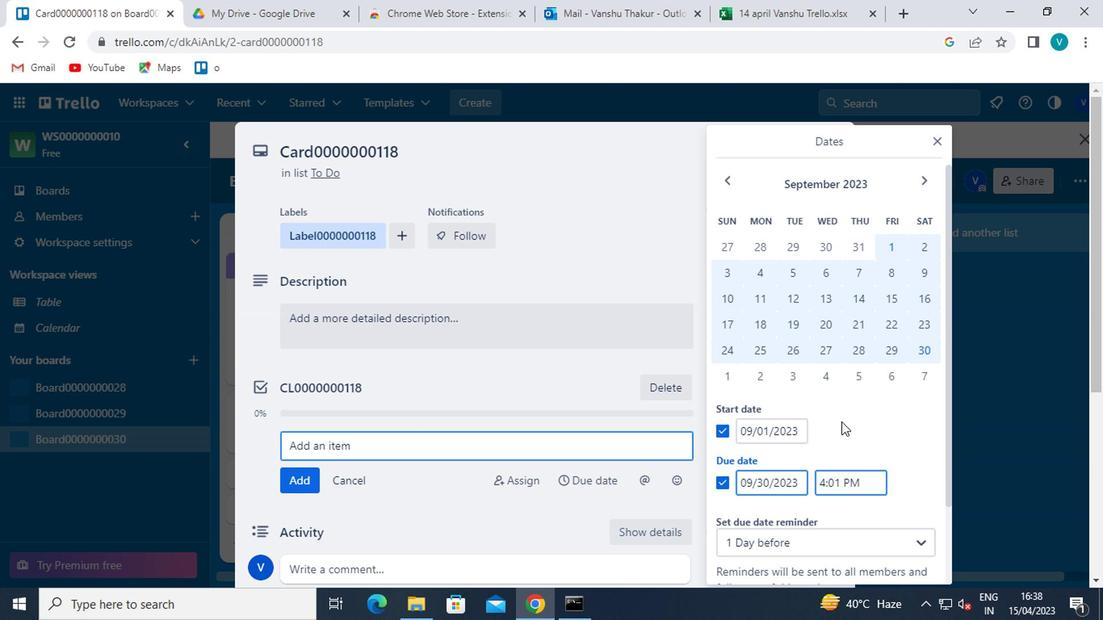 
Action: Mouse scrolled (829, 427) with delta (0, 0)
Screenshot: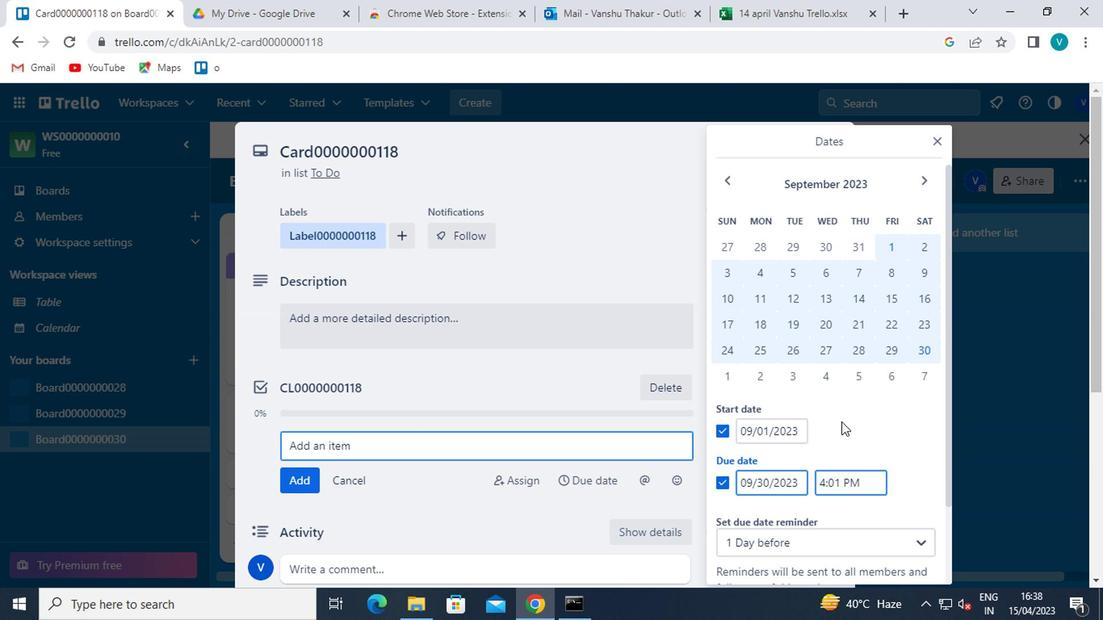 
Action: Mouse scrolled (829, 427) with delta (0, 0)
Screenshot: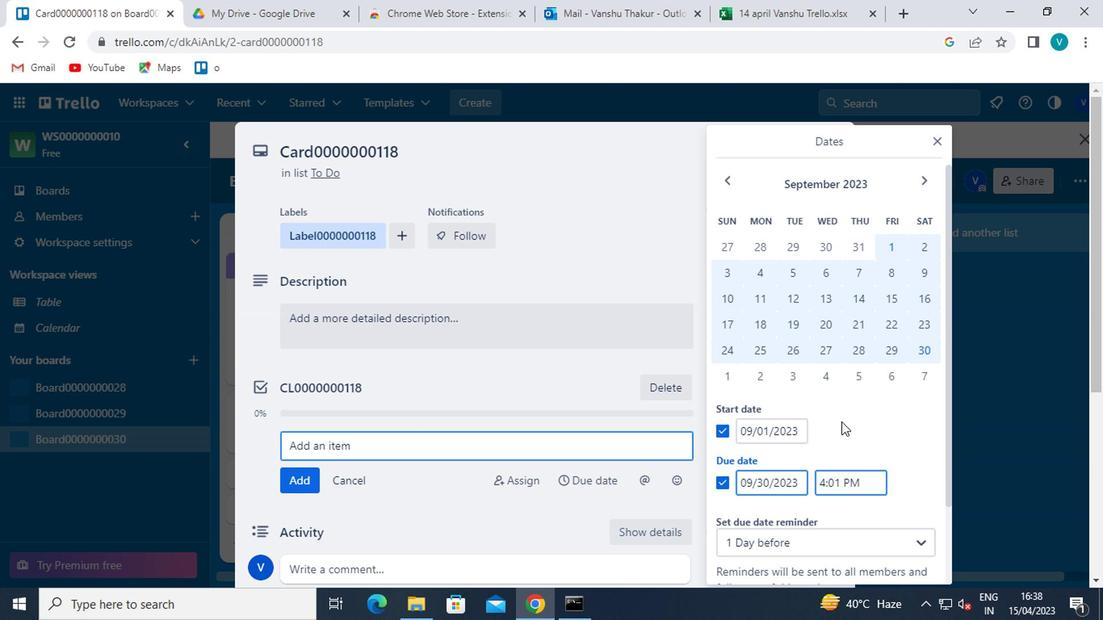 
Action: Mouse moved to (767, 517)
Screenshot: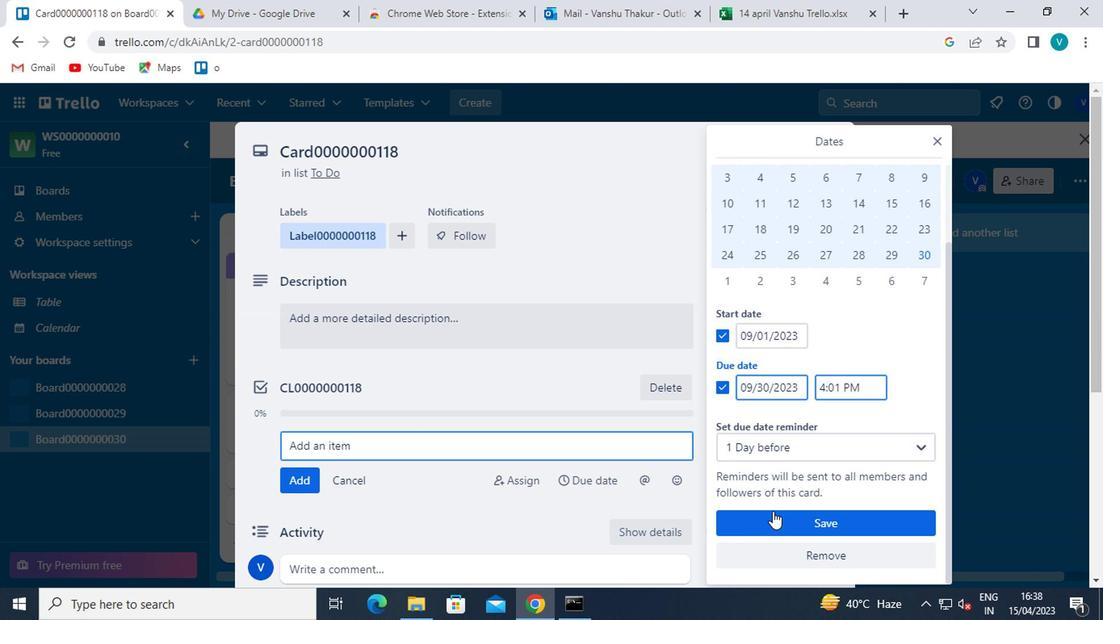 
Action: Mouse pressed left at (767, 517)
Screenshot: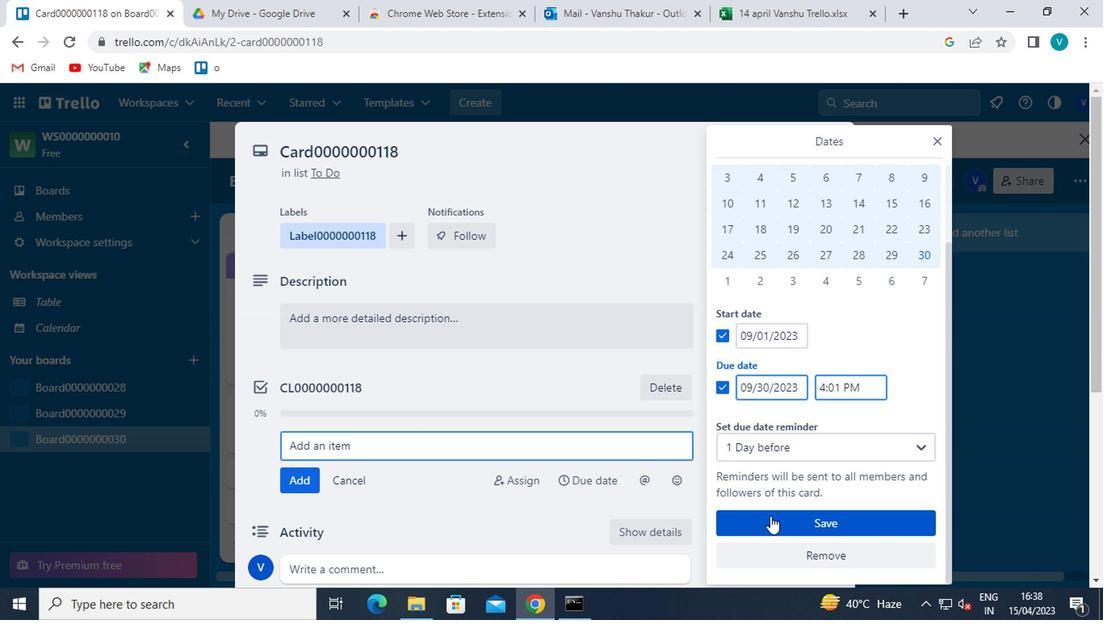
Action: Mouse moved to (838, 467)
Screenshot: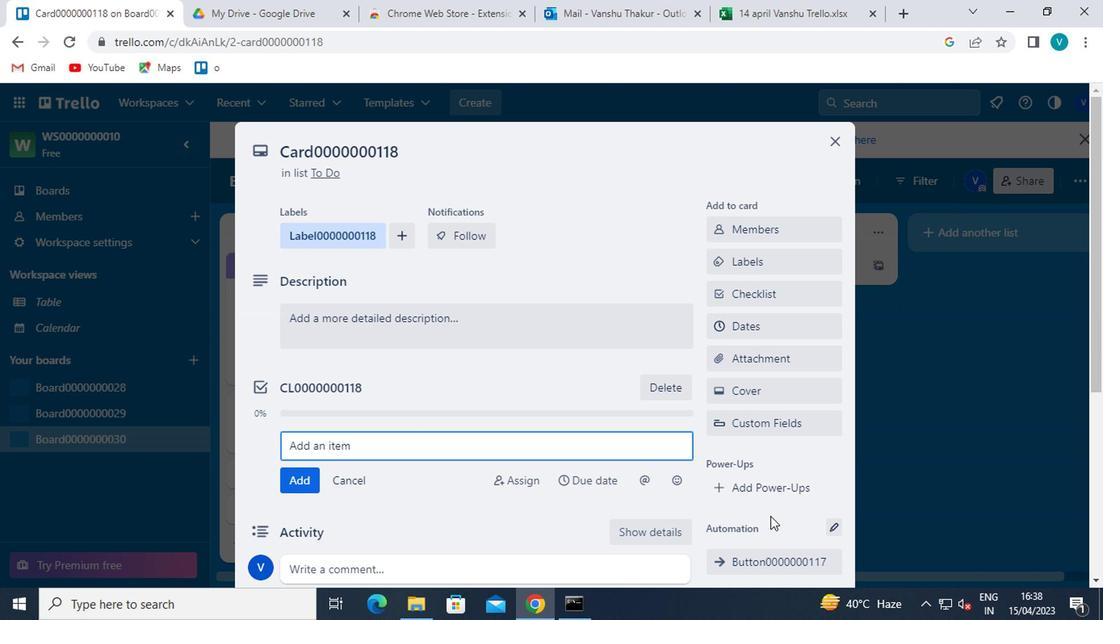 
